 Task: In the Page Animals.pptxinsert a new slide 'blank', insert the shape ' summing junction'with color orange, insert the text boxwith the name  summing junctionApply the font style courier newand save the file as pdf  summing junction
Action: Mouse moved to (26, 79)
Screenshot: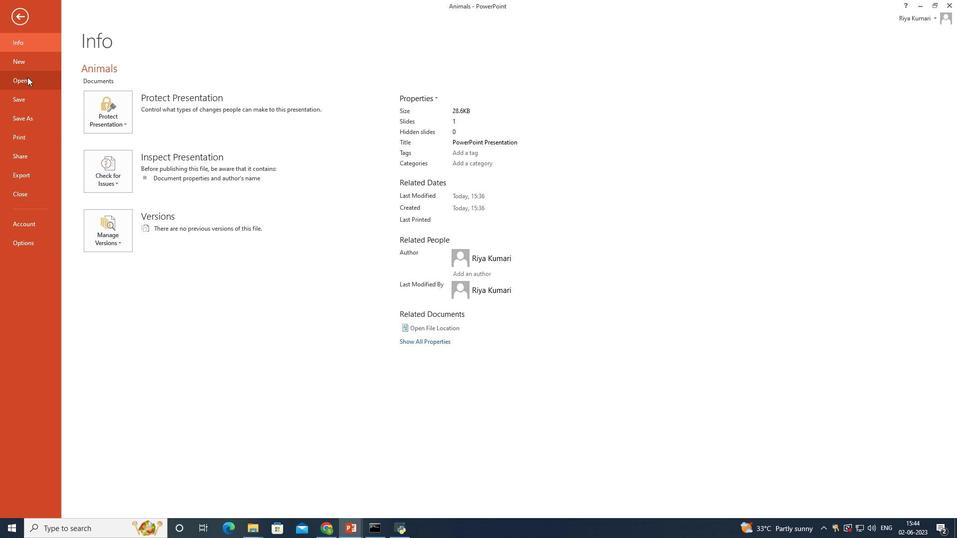 
Action: Mouse pressed left at (26, 79)
Screenshot: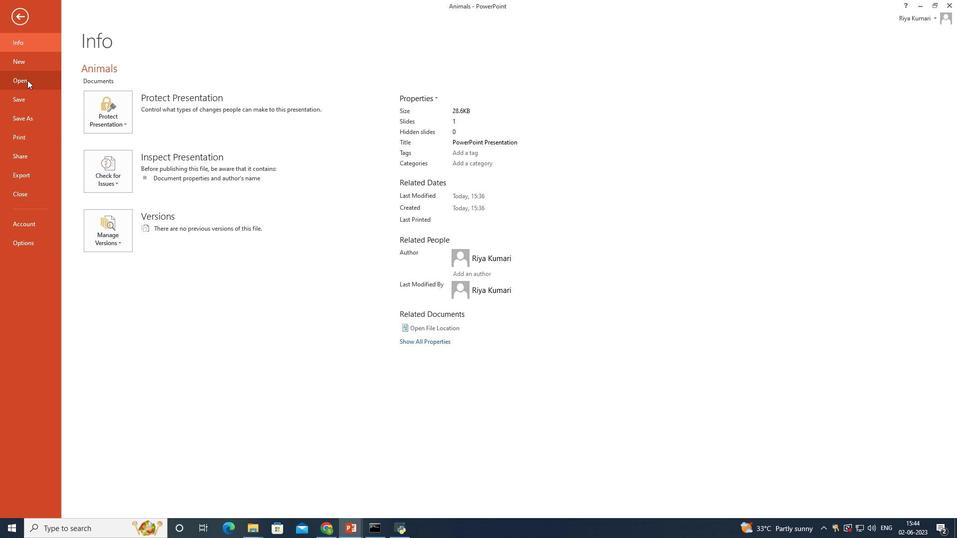 
Action: Mouse moved to (294, 99)
Screenshot: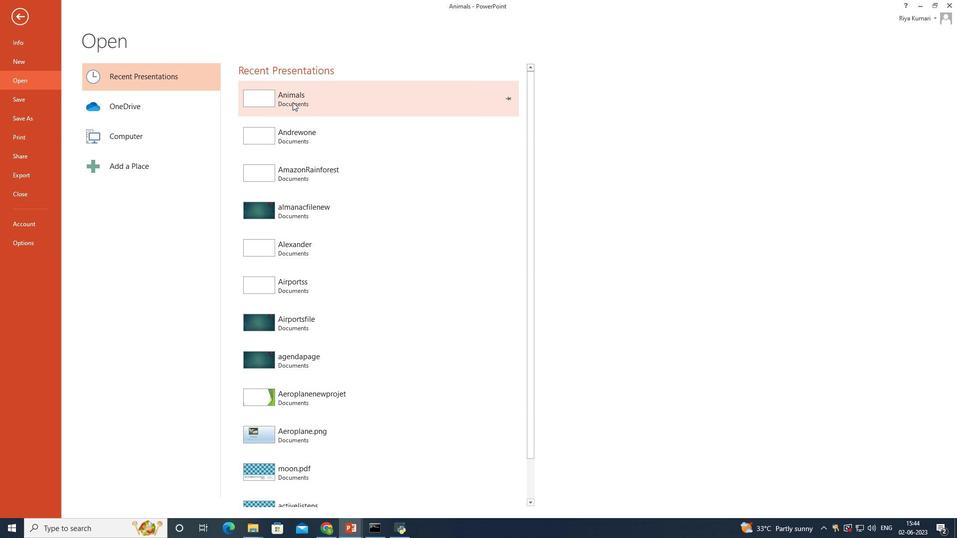 
Action: Mouse pressed left at (294, 99)
Screenshot: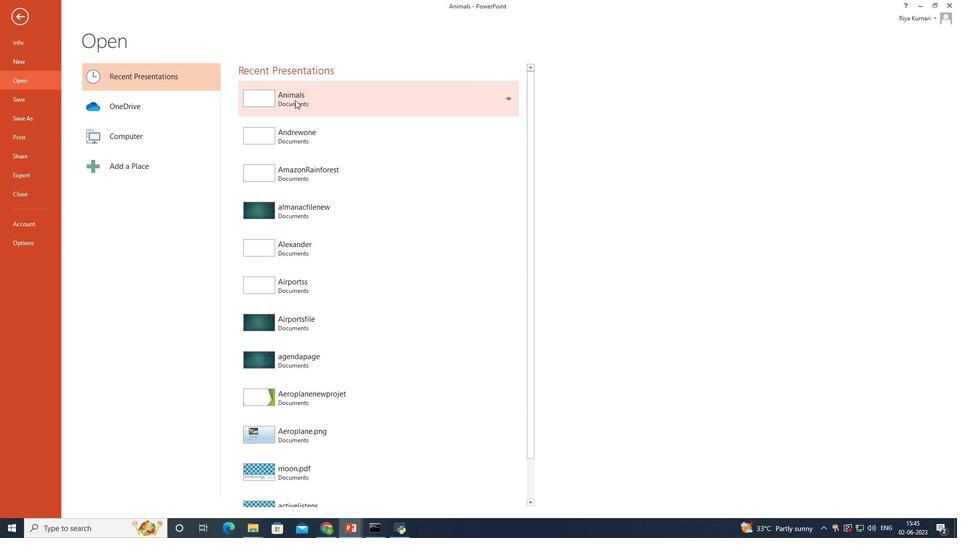 
Action: Mouse moved to (76, 21)
Screenshot: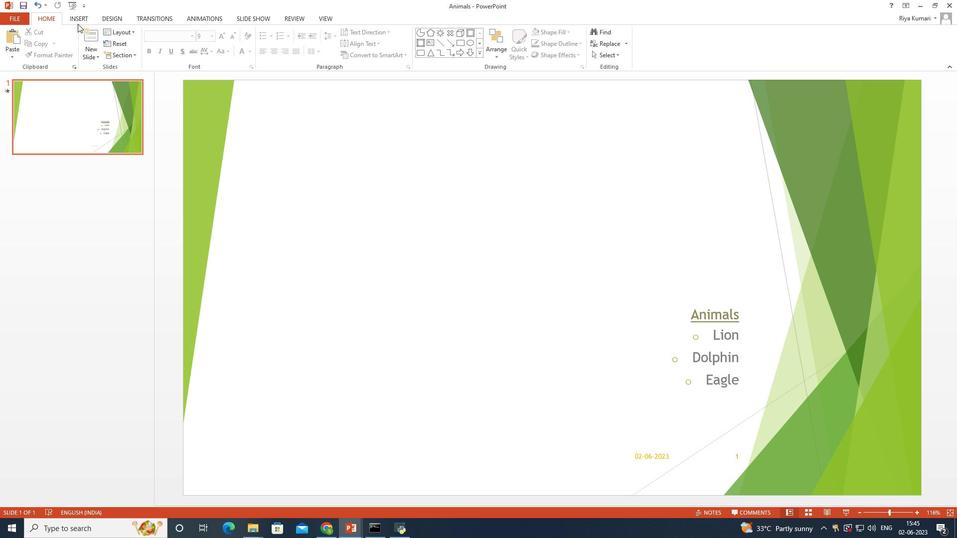 
Action: Mouse pressed left at (76, 21)
Screenshot: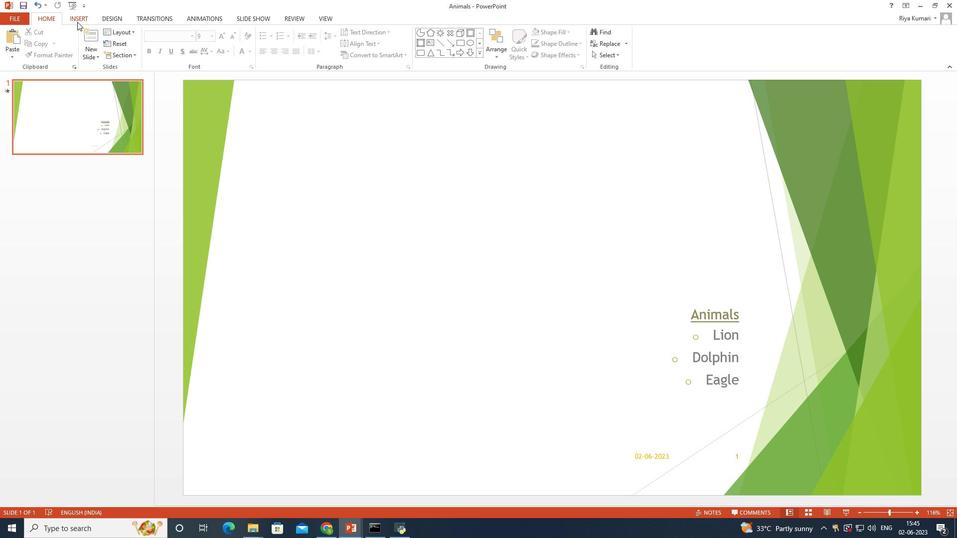 
Action: Mouse moved to (167, 53)
Screenshot: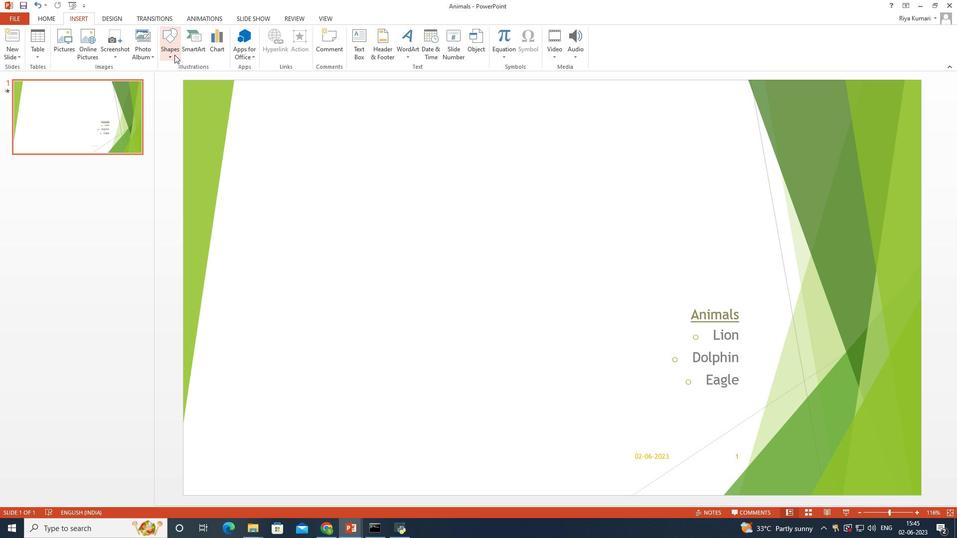 
Action: Mouse pressed left at (167, 53)
Screenshot: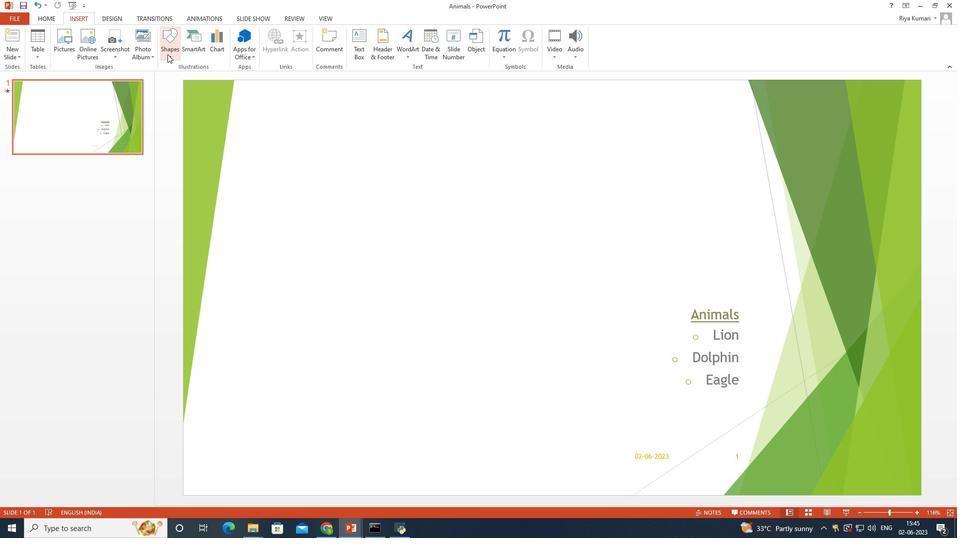 
Action: Mouse moved to (200, 275)
Screenshot: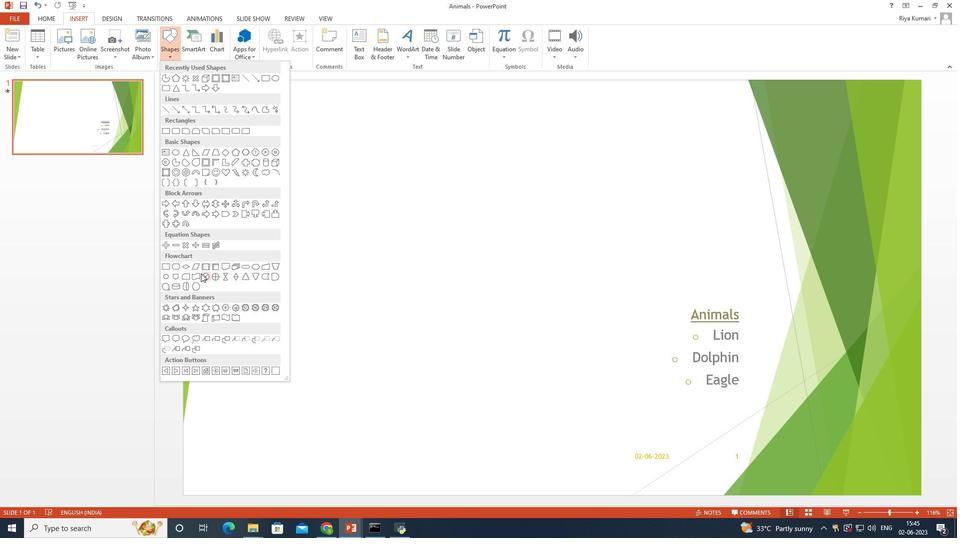 
Action: Mouse pressed left at (200, 275)
Screenshot: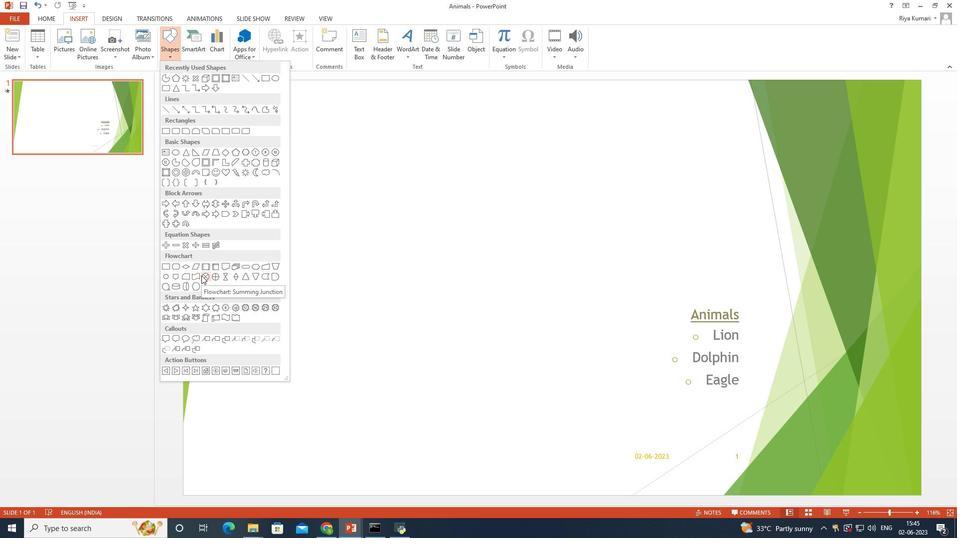 
Action: Mouse moved to (280, 152)
Screenshot: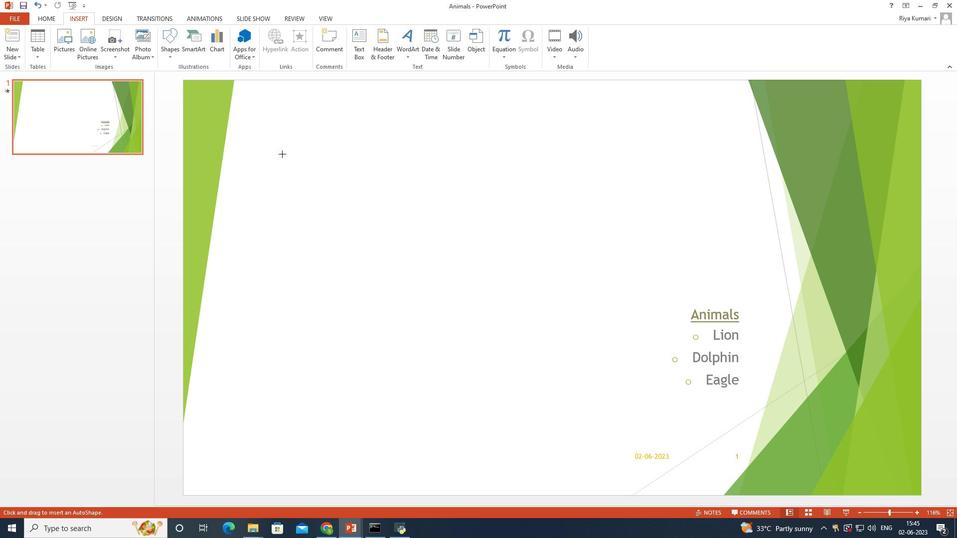 
Action: Mouse pressed left at (280, 152)
Screenshot: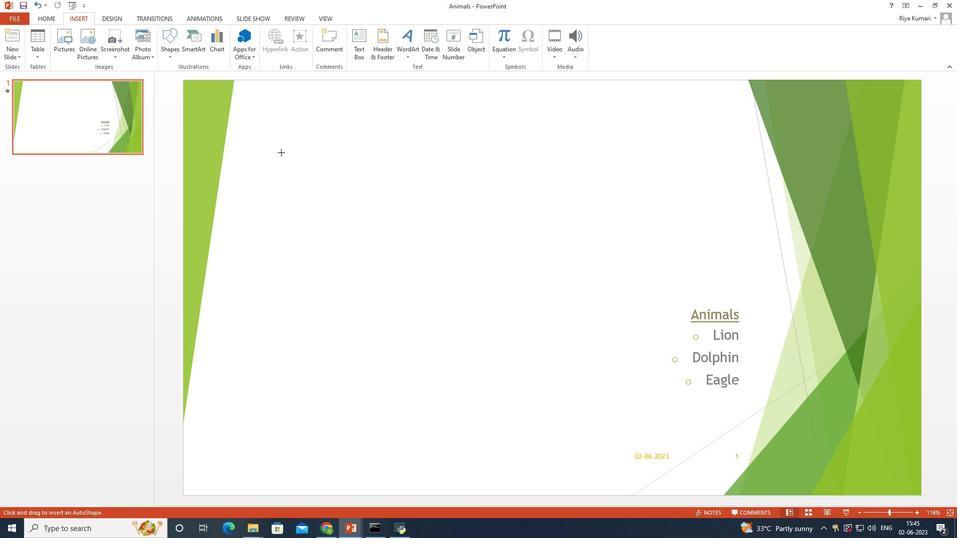 
Action: Mouse moved to (373, 30)
Screenshot: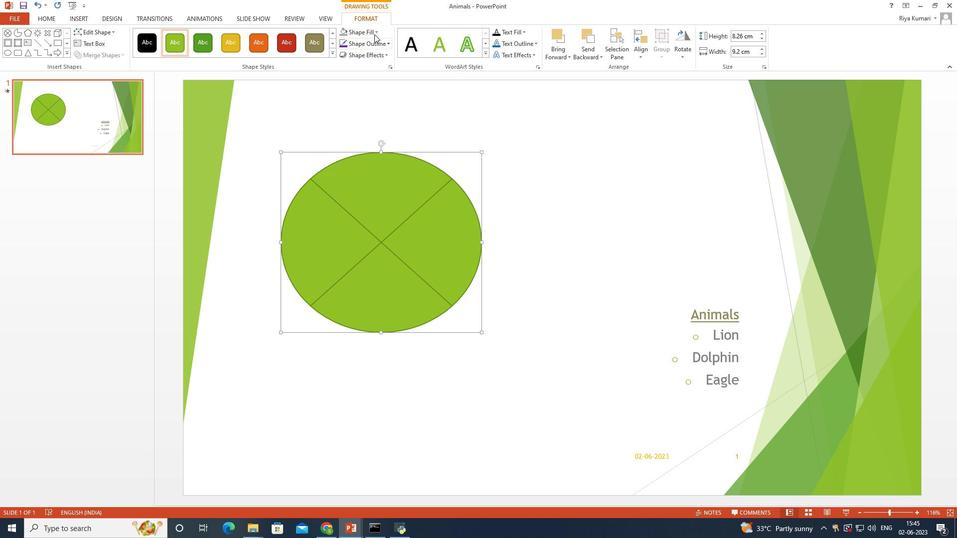 
Action: Mouse pressed left at (373, 30)
Screenshot: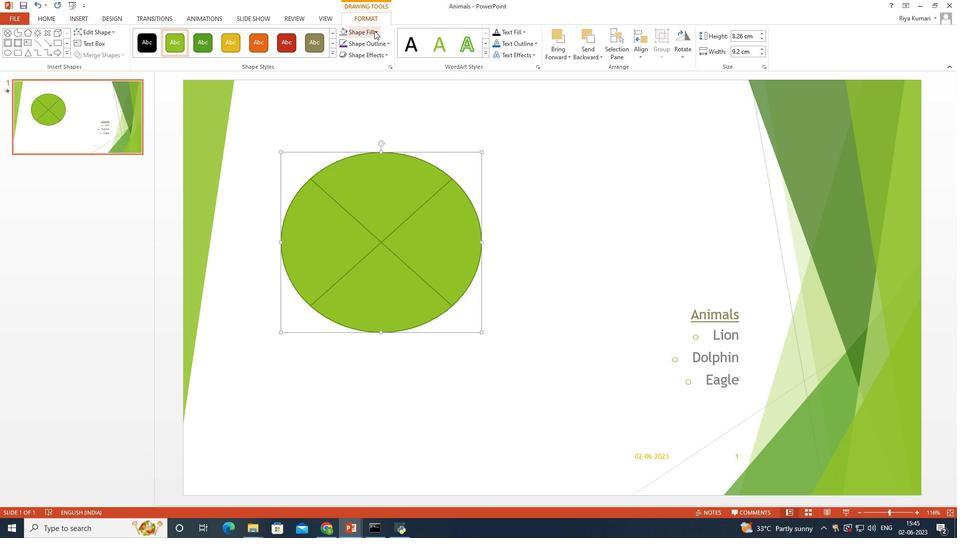 
Action: Mouse moved to (401, 53)
Screenshot: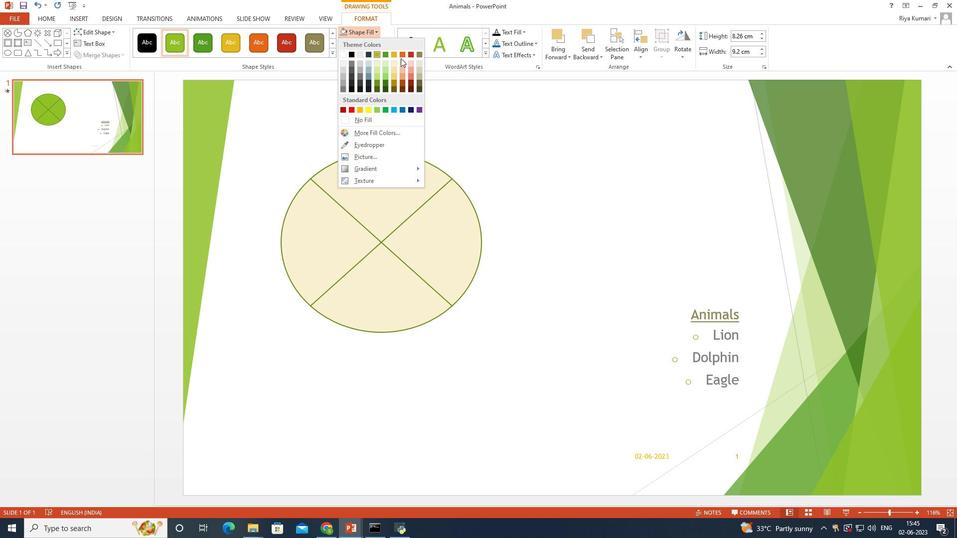 
Action: Mouse pressed left at (401, 53)
Screenshot: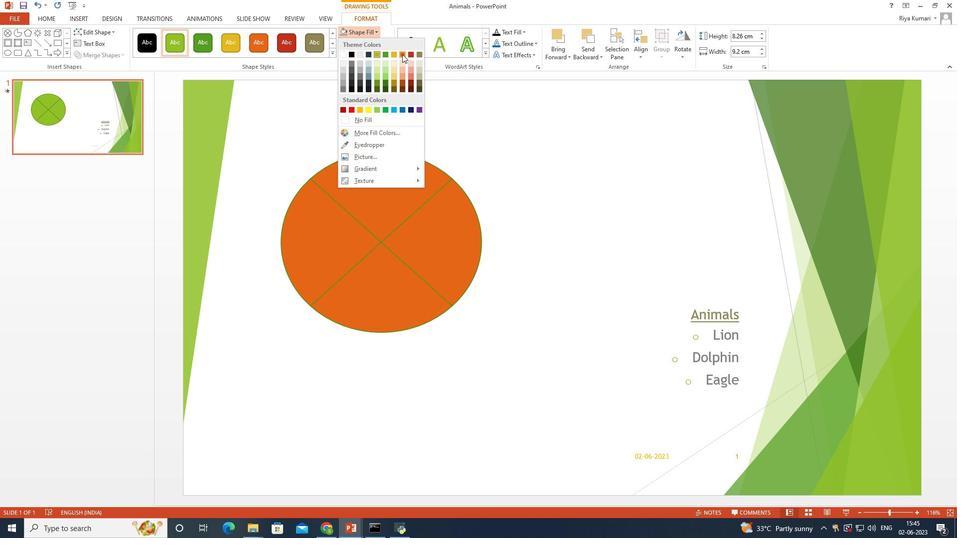 
Action: Mouse moved to (28, 43)
Screenshot: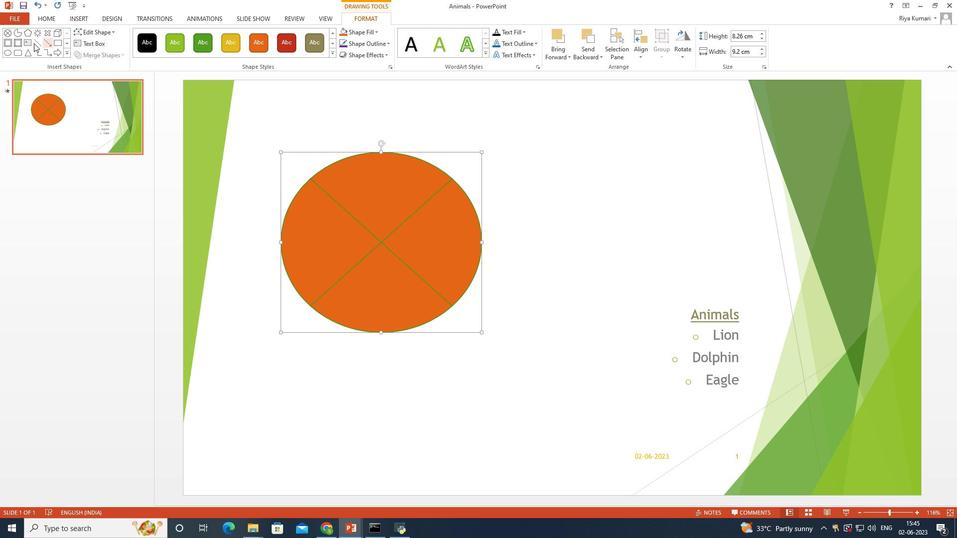 
Action: Mouse pressed left at (28, 43)
Screenshot: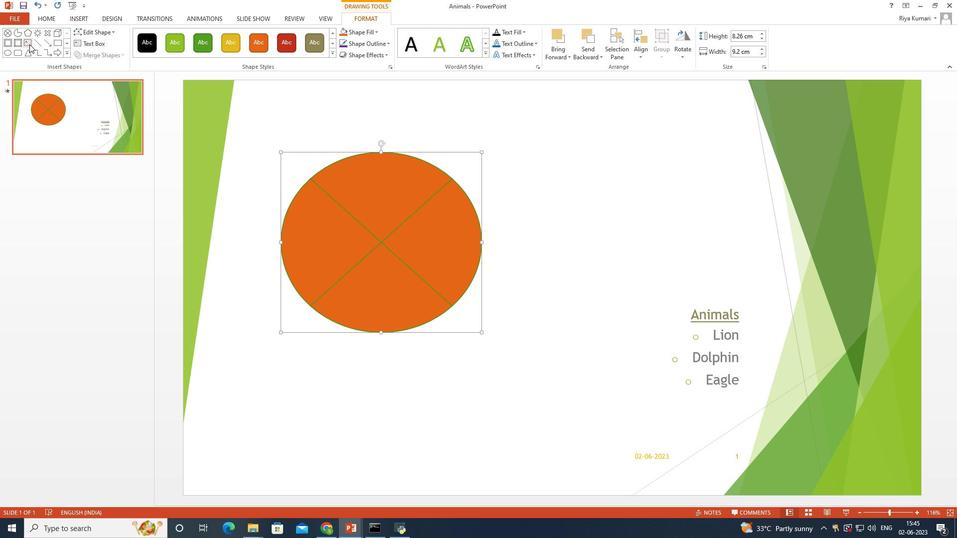 
Action: Mouse moved to (311, 353)
Screenshot: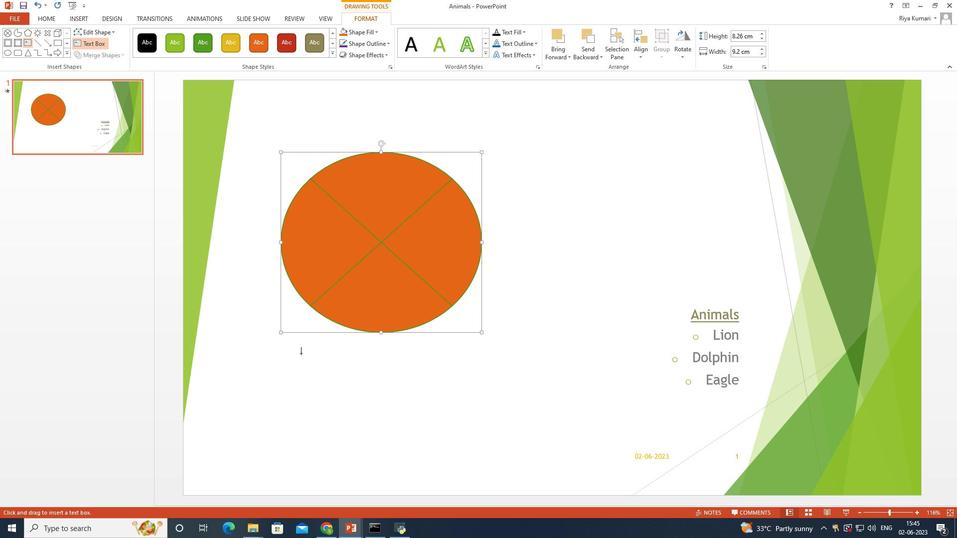 
Action: Mouse pressed left at (311, 353)
Screenshot: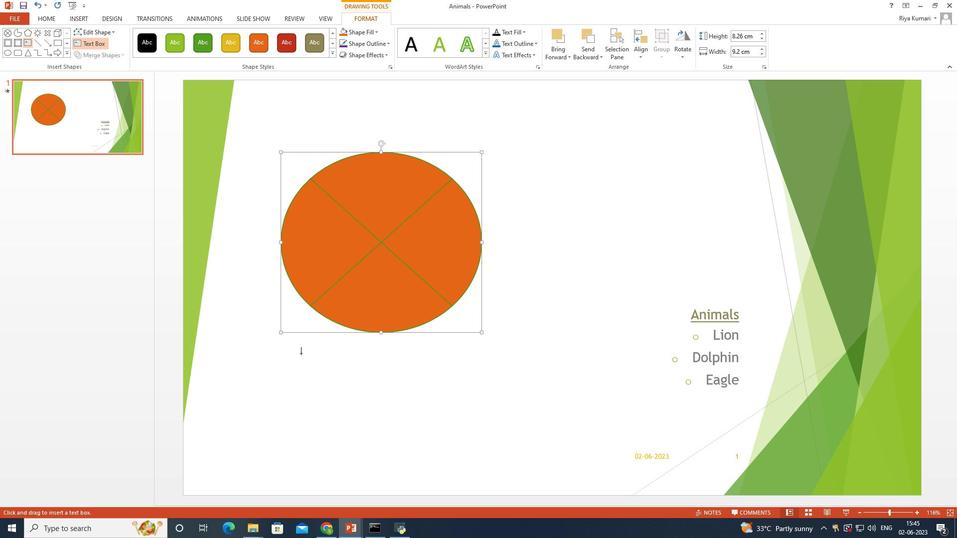 
Action: Mouse moved to (581, 399)
Screenshot: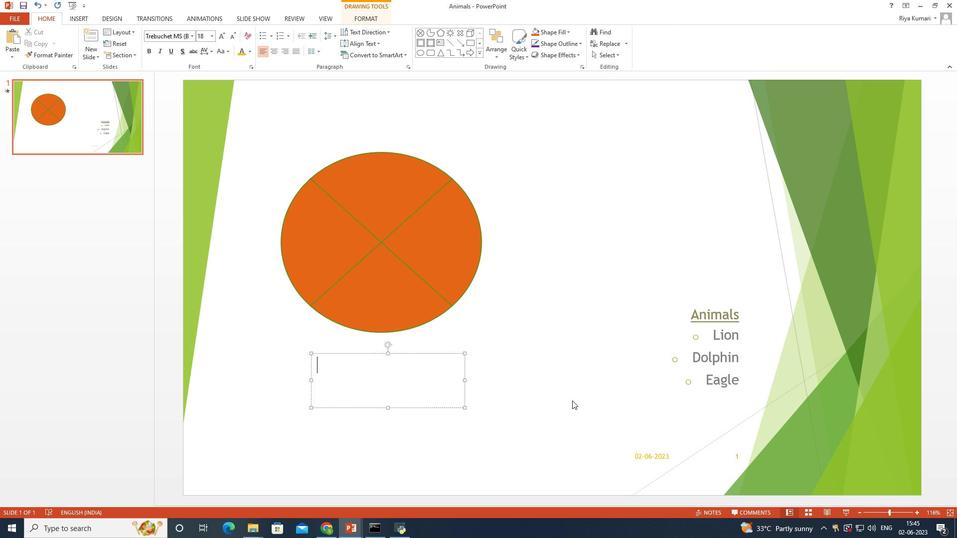
Action: Key pressed summing<Key.space>junction<Key.enter>
Screenshot: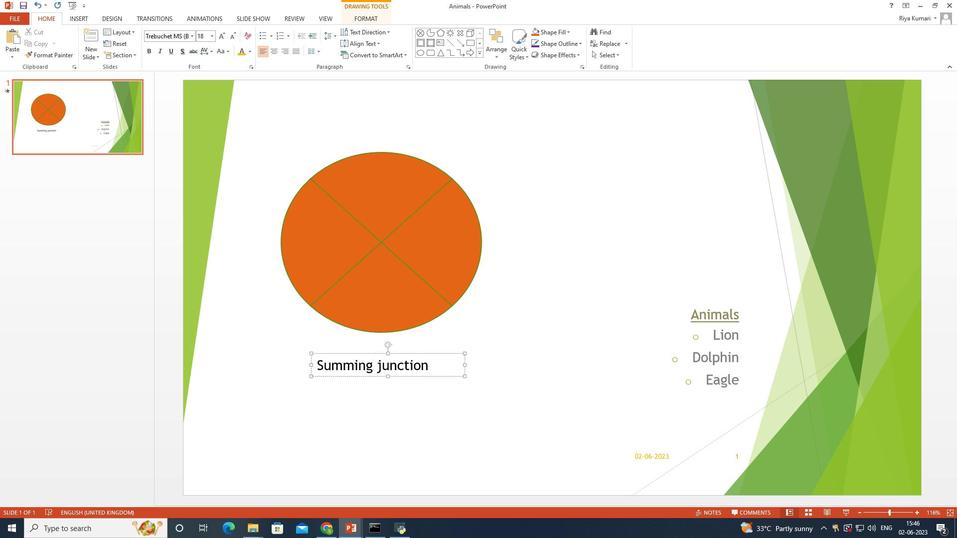 
Action: Mouse moved to (430, 359)
Screenshot: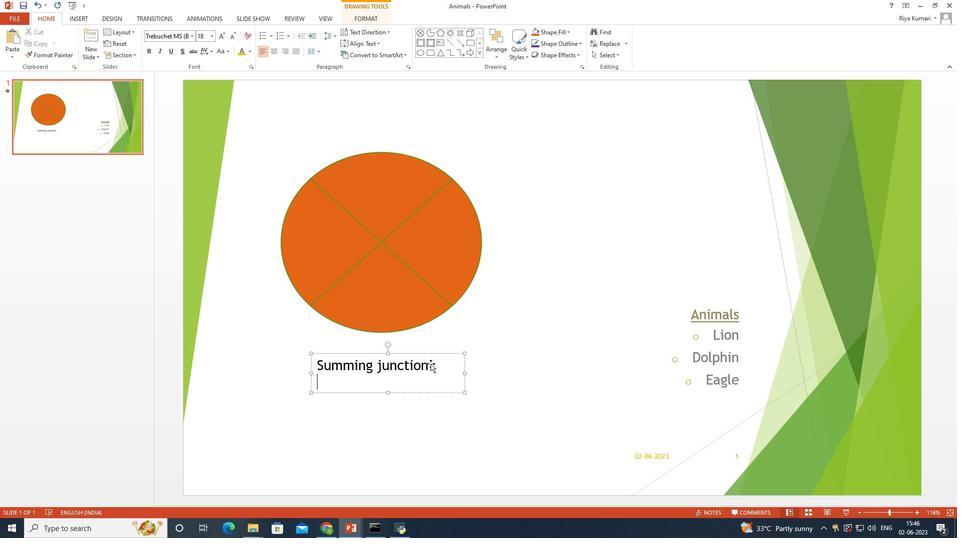 
Action: Mouse pressed left at (430, 359)
Screenshot: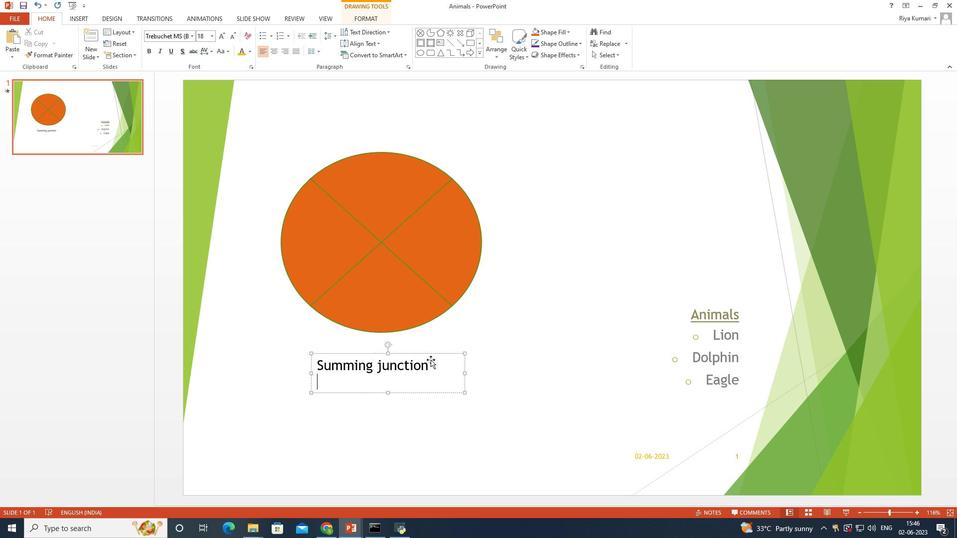 
Action: Mouse moved to (426, 365)
Screenshot: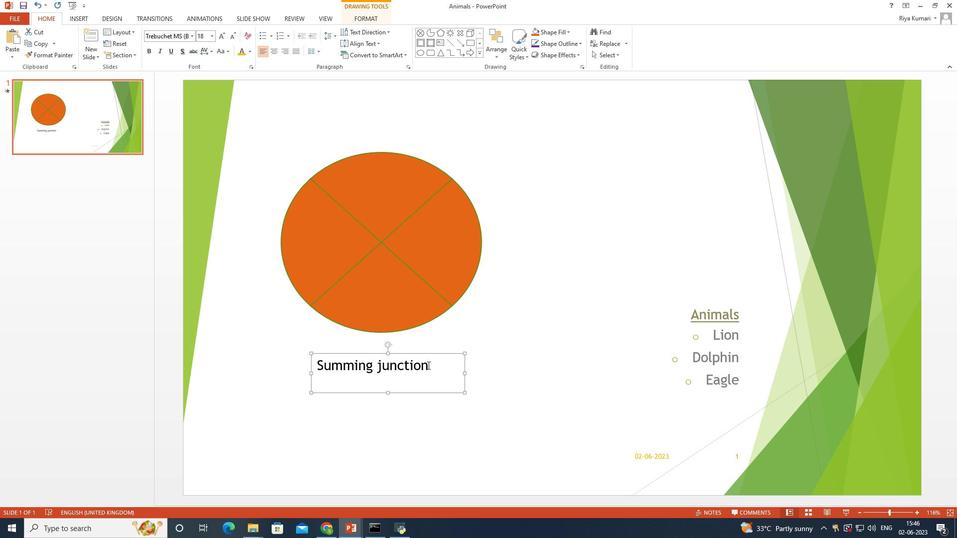 
Action: Mouse pressed left at (426, 365)
Screenshot: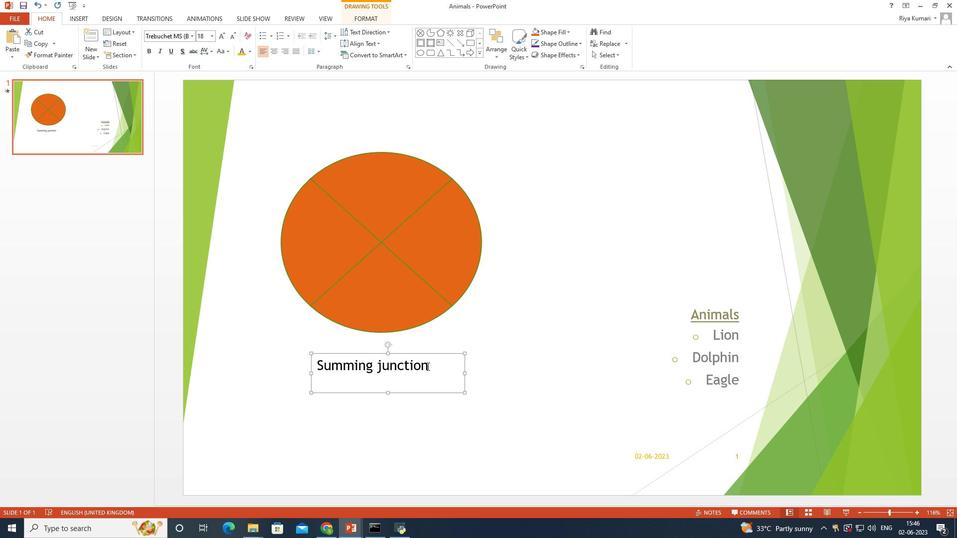 
Action: Mouse moved to (356, 335)
Screenshot: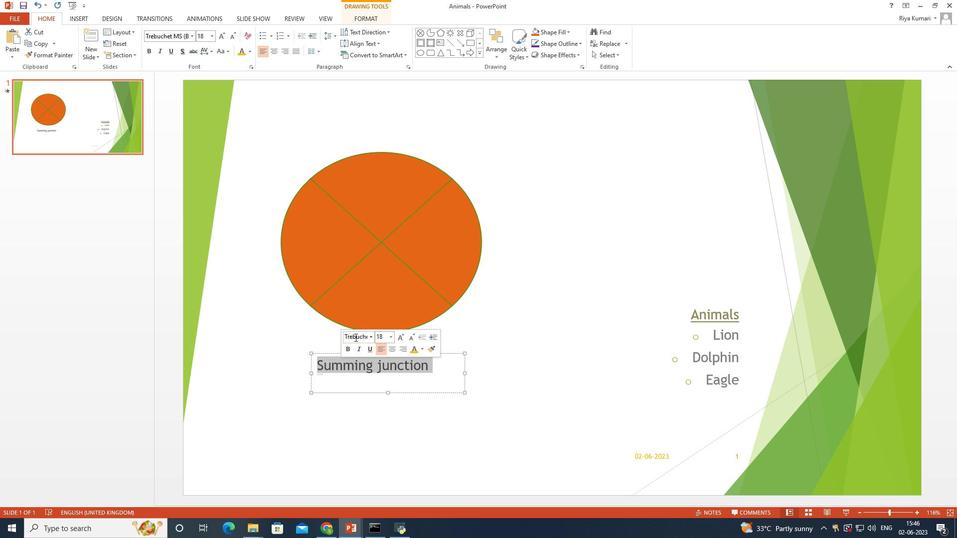 
Action: Mouse pressed left at (356, 335)
Screenshot: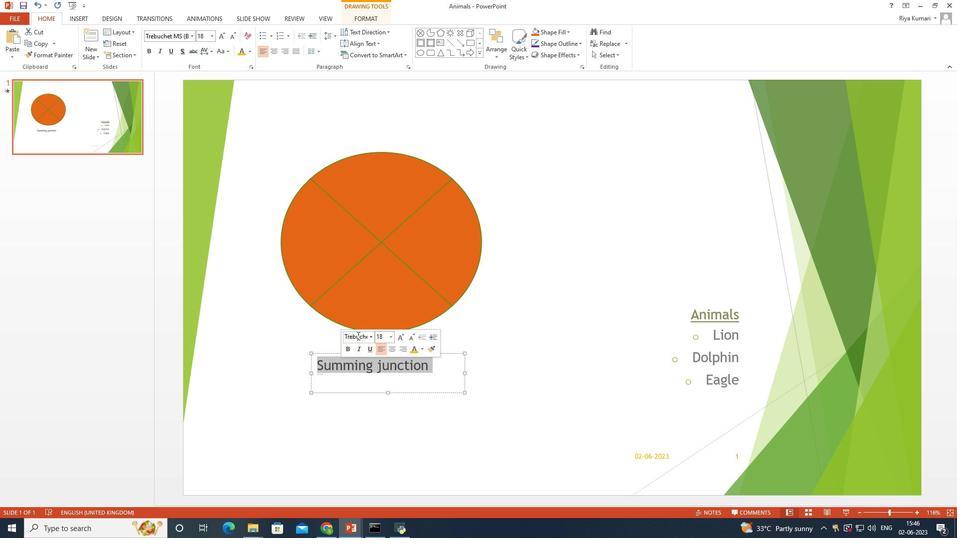 
Action: Mouse moved to (361, 335)
Screenshot: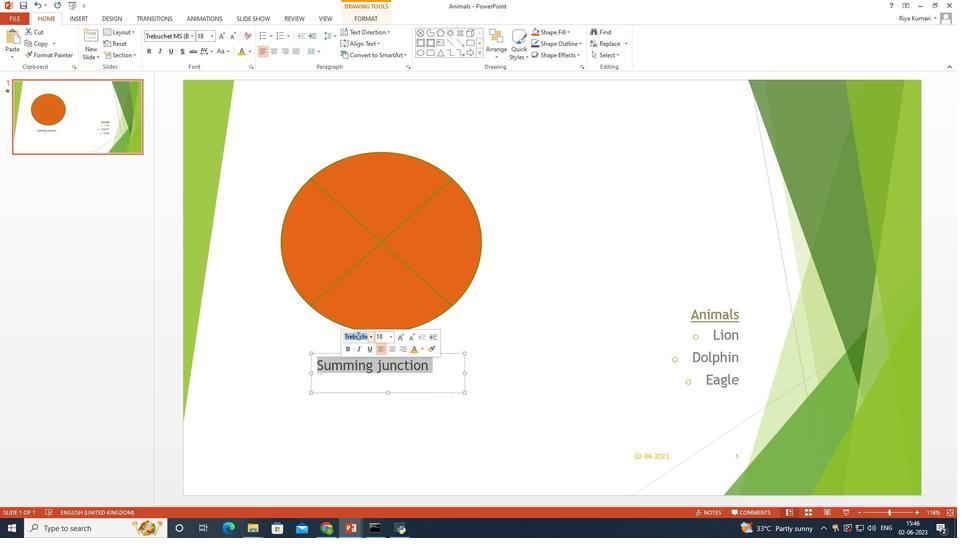 
Action: Key pressed c
Screenshot: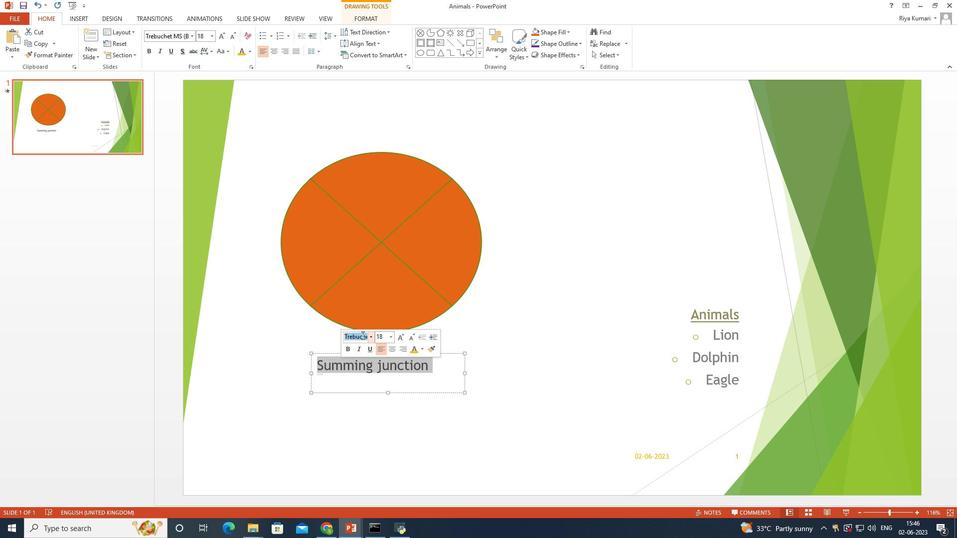 
Action: Mouse moved to (361, 335)
Screenshot: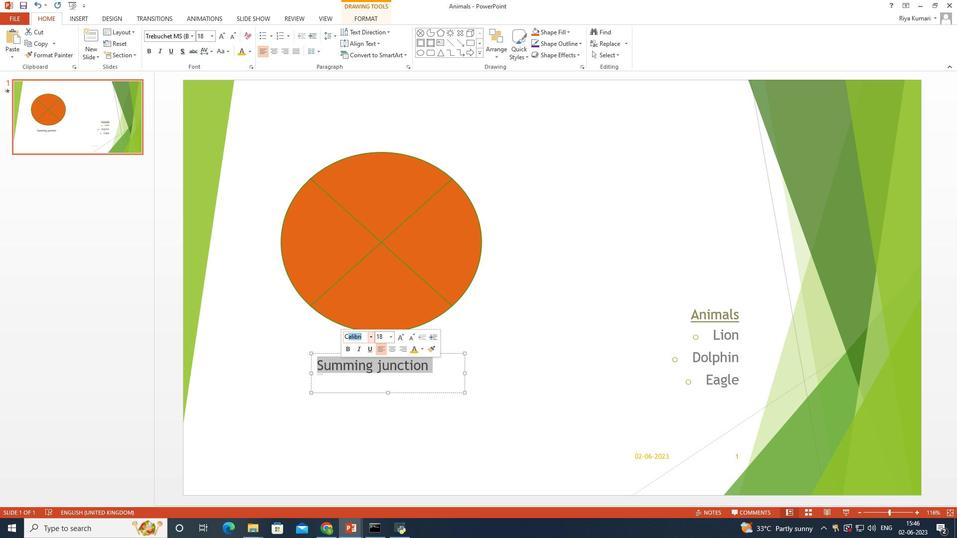
Action: Key pressed ourier
Screenshot: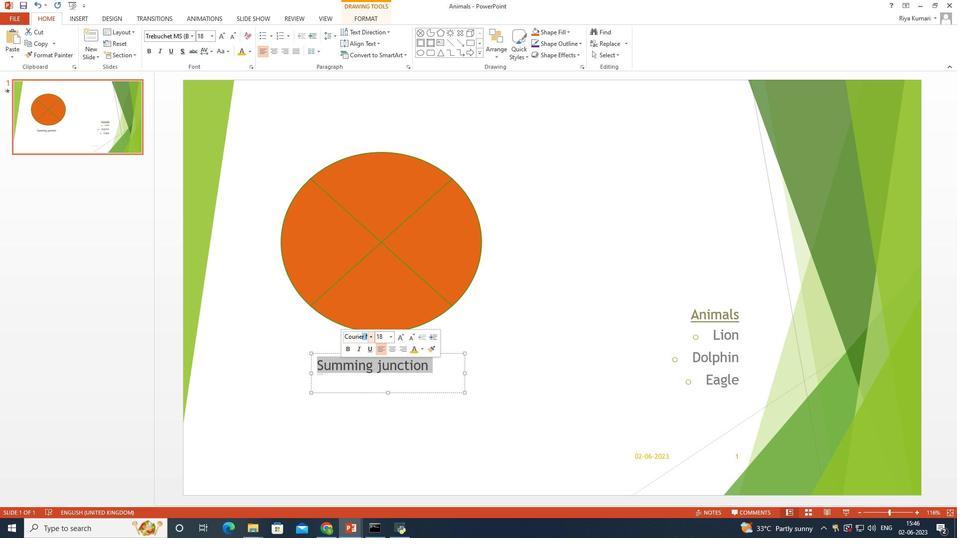 
Action: Mouse moved to (376, 333)
Screenshot: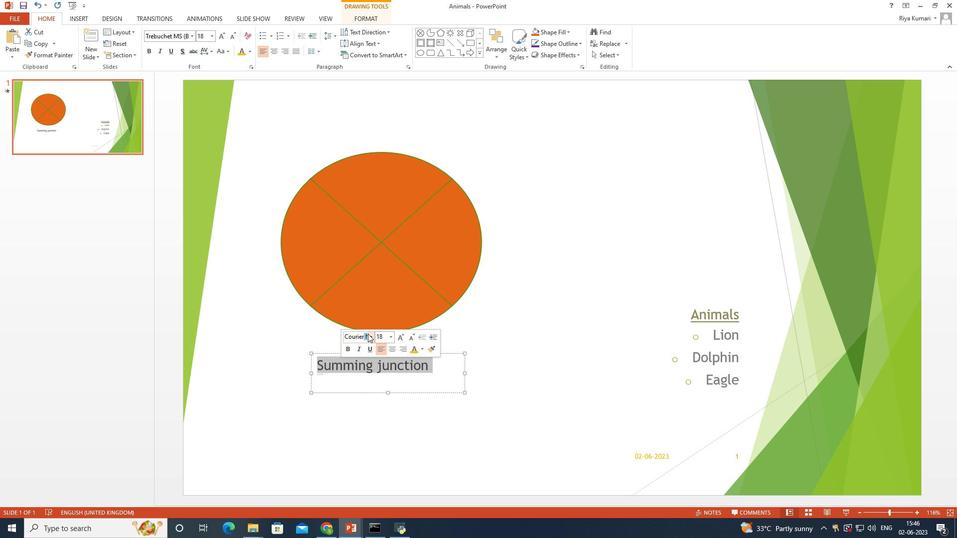 
Action: Key pressed <Key.shift_r>N
Screenshot: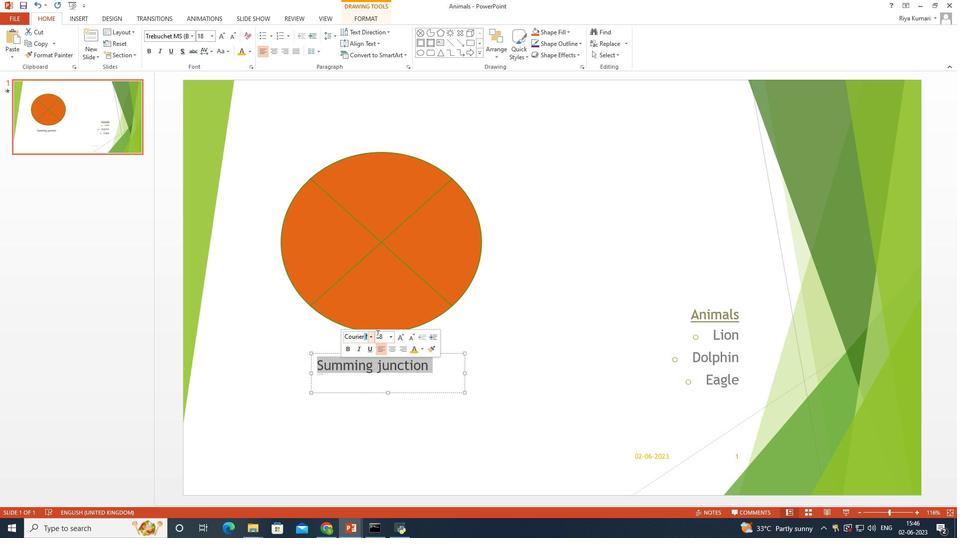 
Action: Mouse moved to (377, 333)
Screenshot: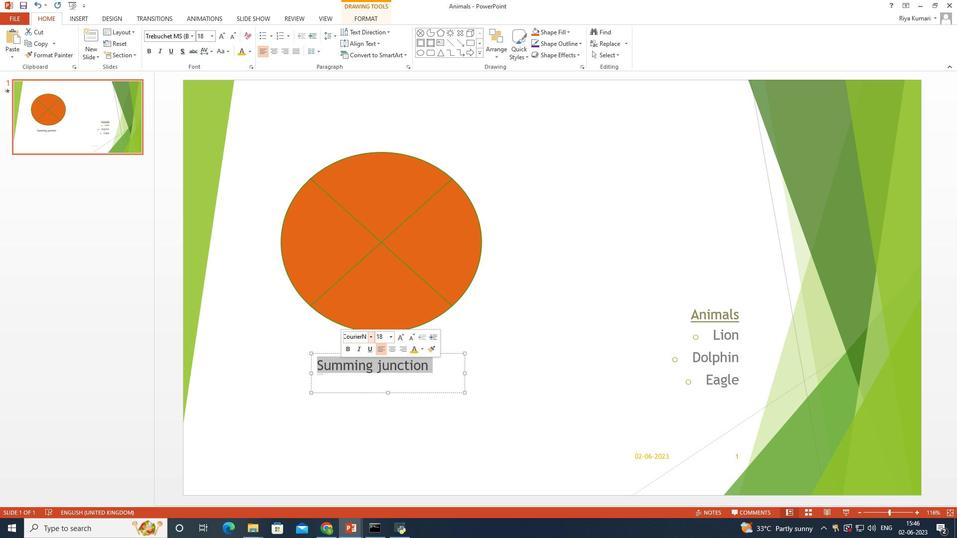 
Action: Key pressed <Key.backspace>
Screenshot: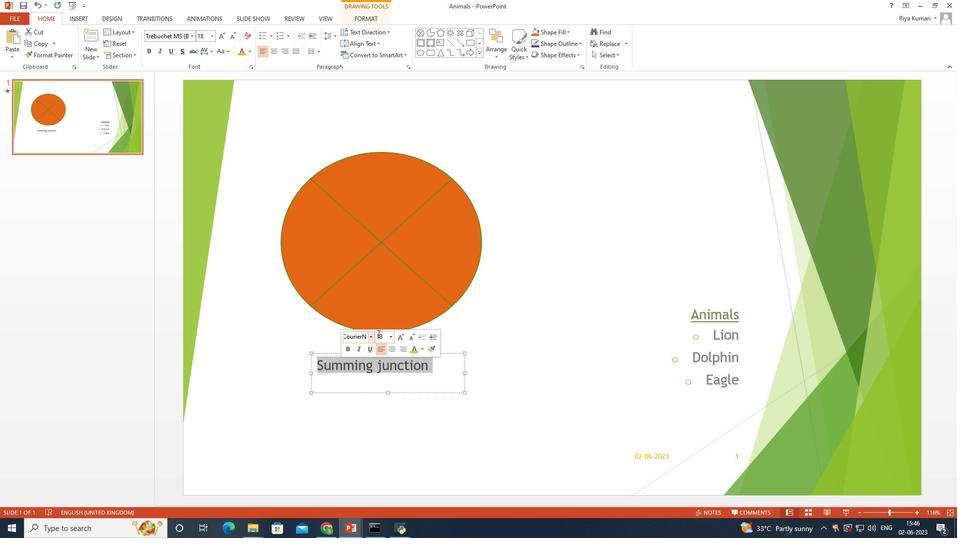
Action: Mouse moved to (377, 333)
Screenshot: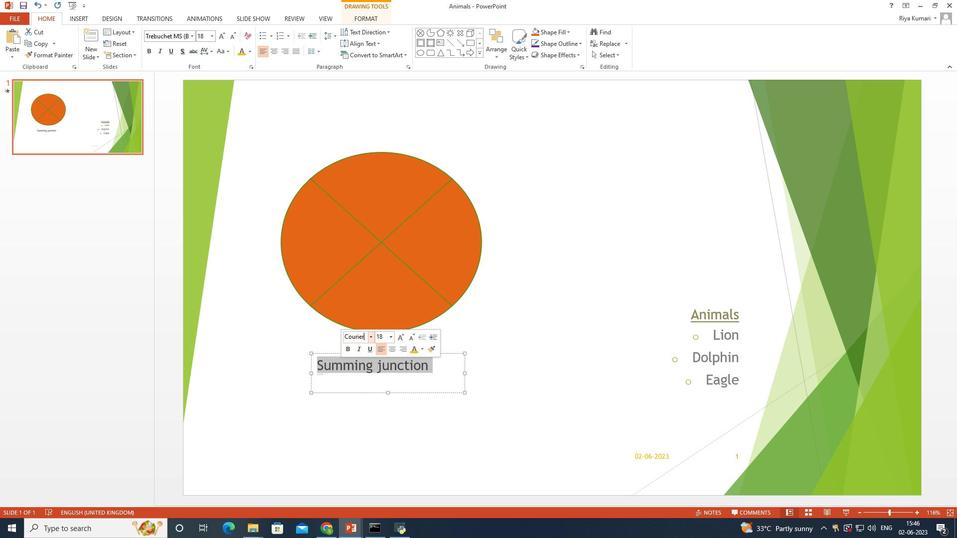 
Action: Key pressed <Key.space>
Screenshot: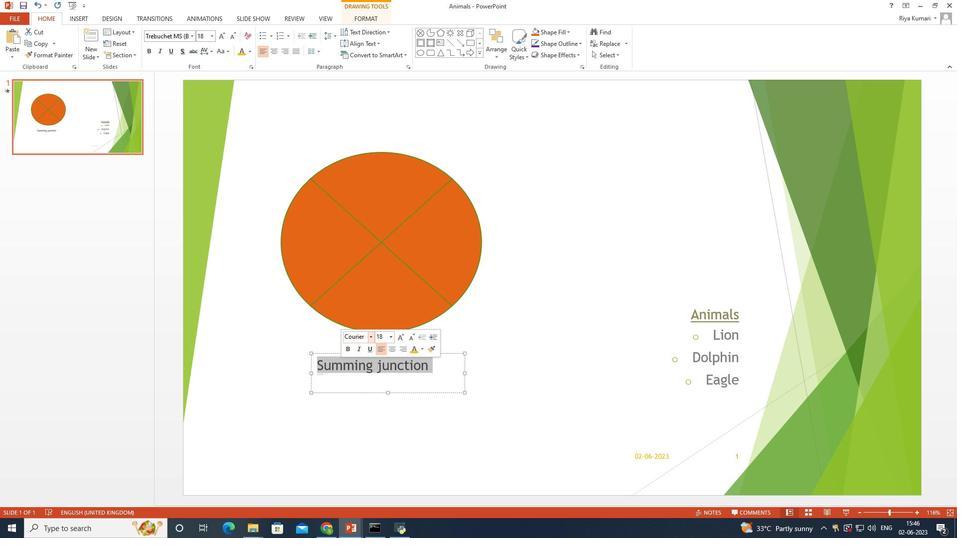 
Action: Mouse moved to (378, 333)
Screenshot: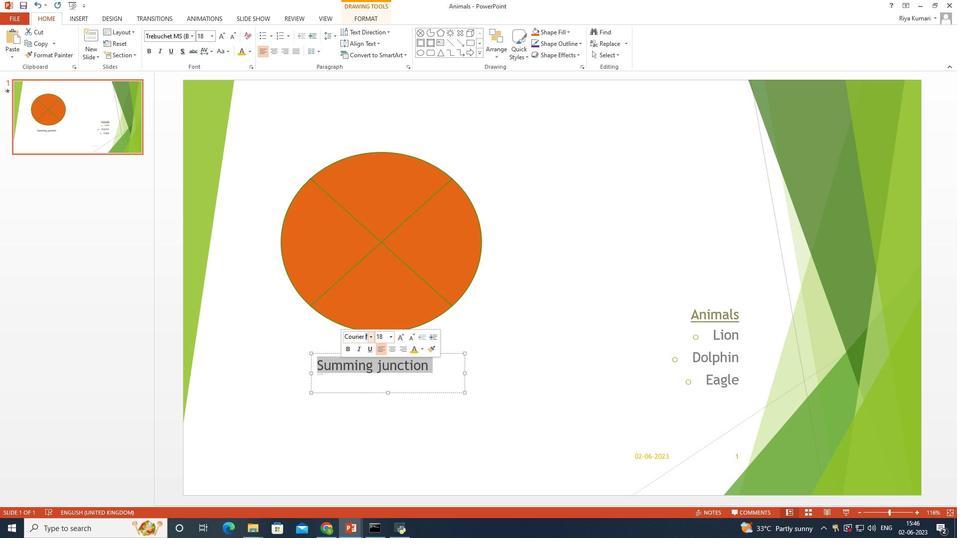 
Action: Key pressed <Key.shift_r><Key.shift_r><Key.shift_r><Key.shift_r>N
Screenshot: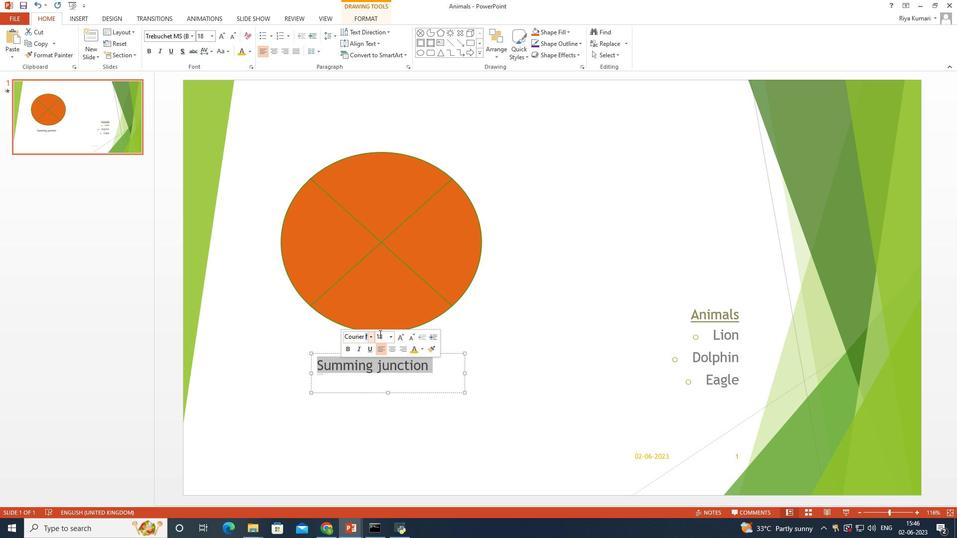 
Action: Mouse moved to (380, 333)
Screenshot: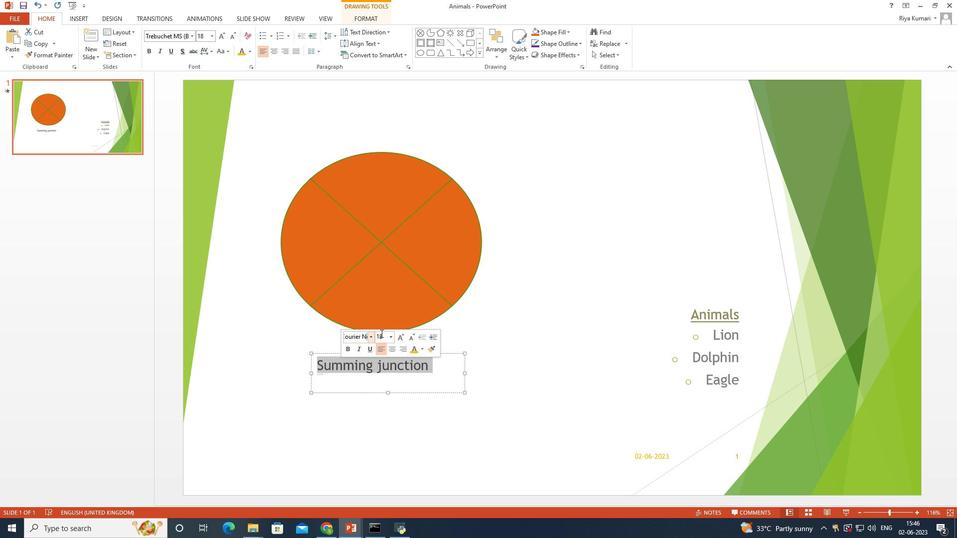 
Action: Key pressed ewand<Key.enter>
Screenshot: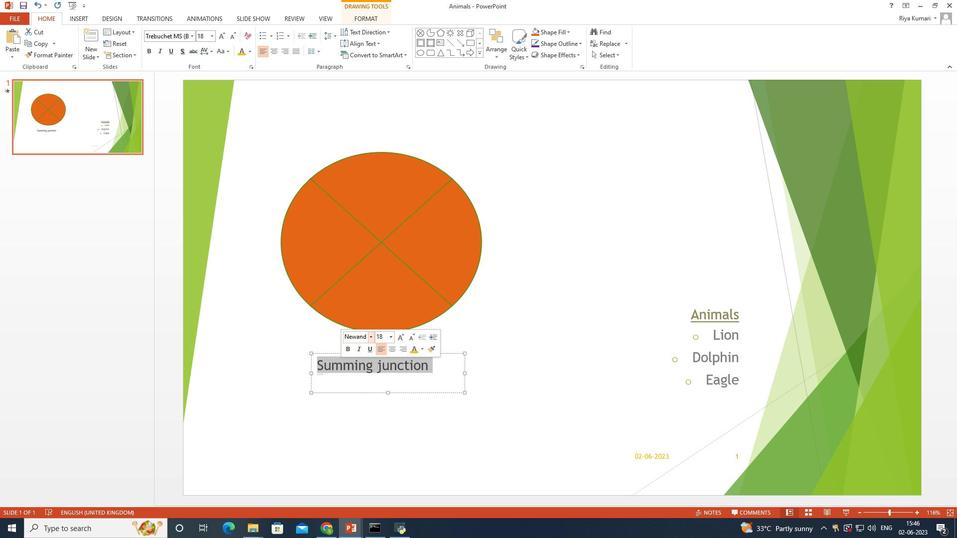 
Action: Mouse moved to (473, 285)
Screenshot: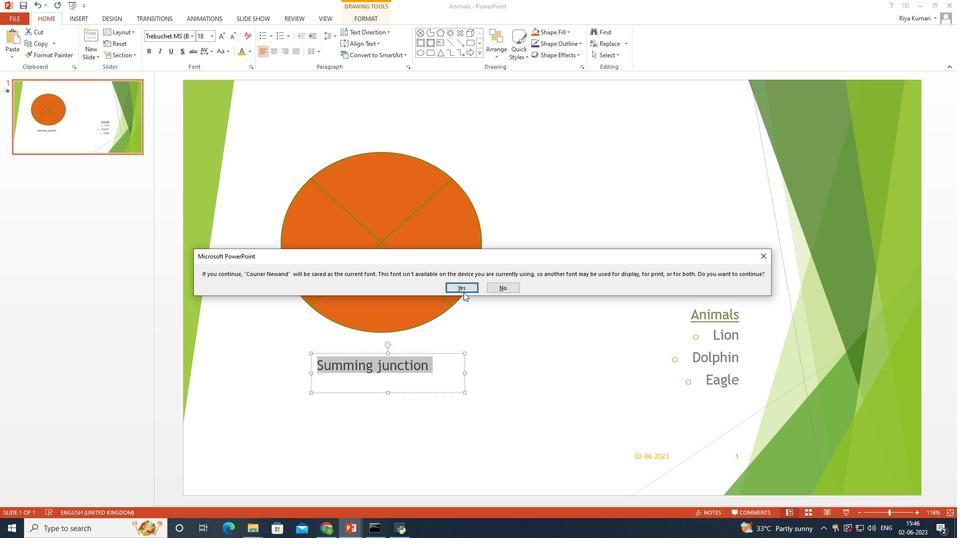 
Action: Mouse pressed left at (473, 285)
Screenshot: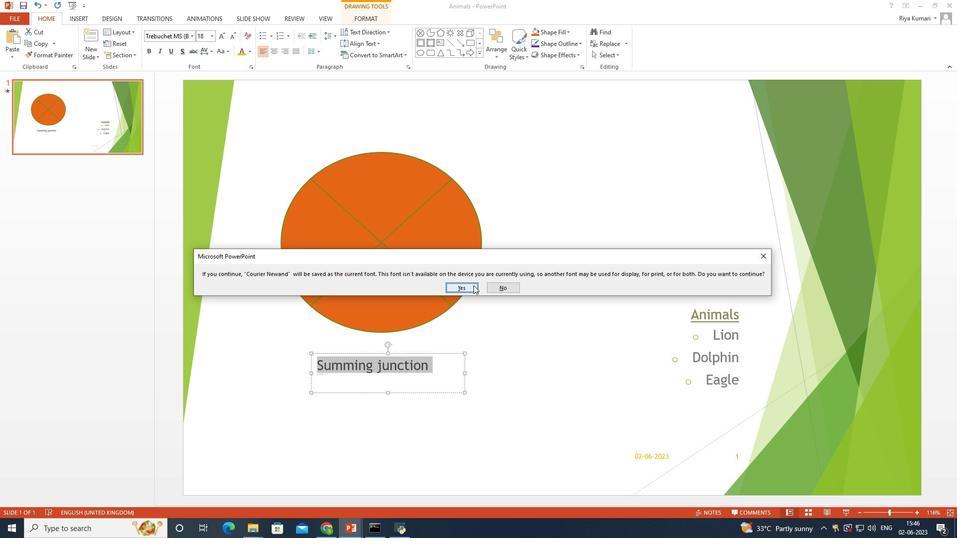 
Action: Mouse moved to (512, 348)
Screenshot: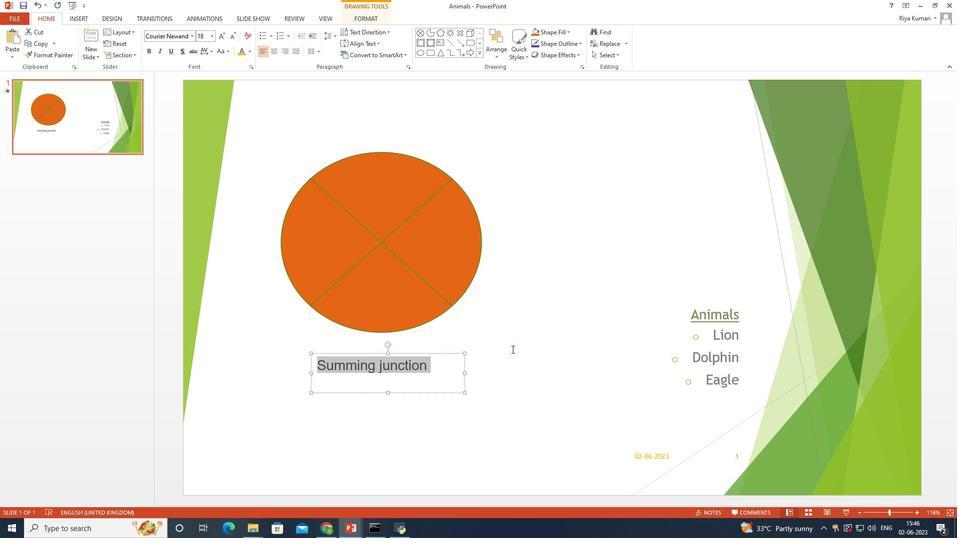 
Action: Mouse pressed left at (512, 348)
Screenshot: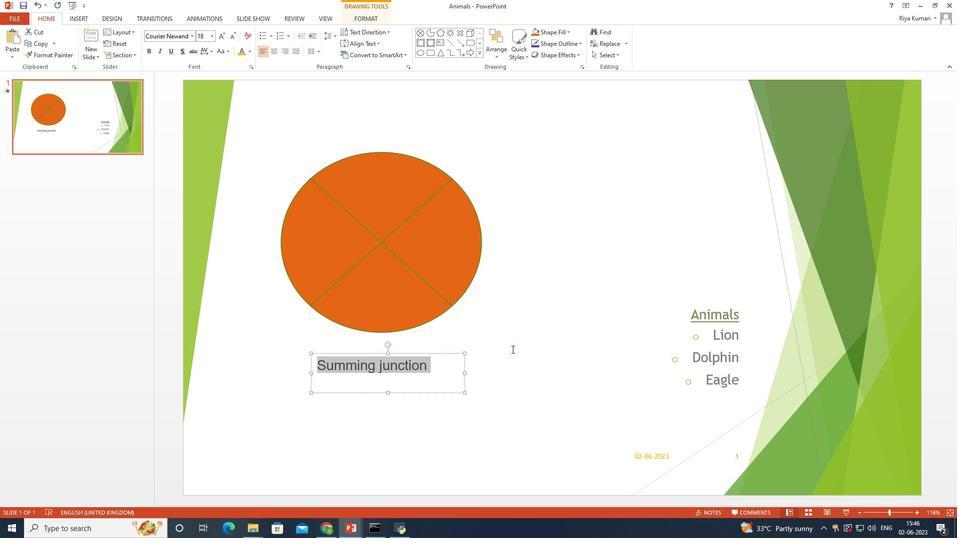 
Action: Mouse moved to (5, 17)
Screenshot: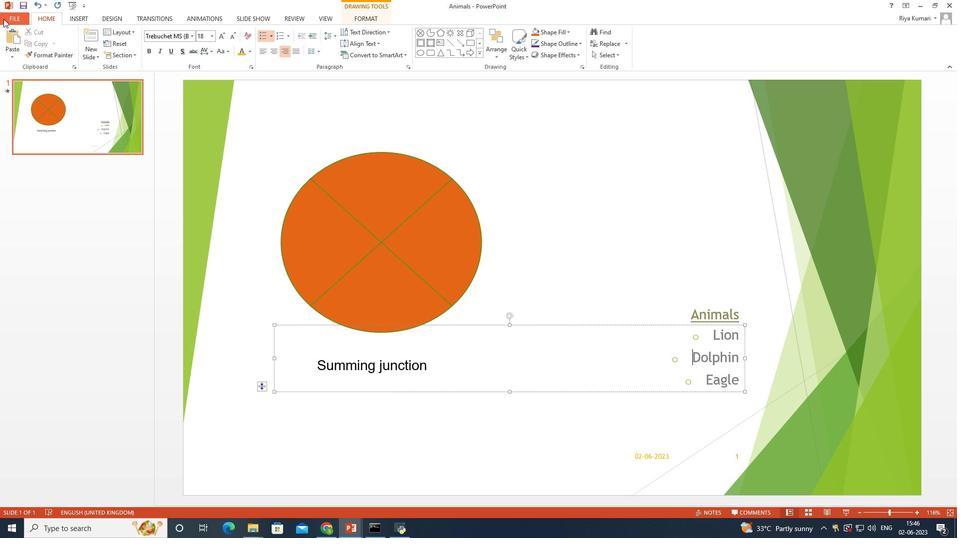 
Action: Mouse pressed left at (5, 17)
Screenshot: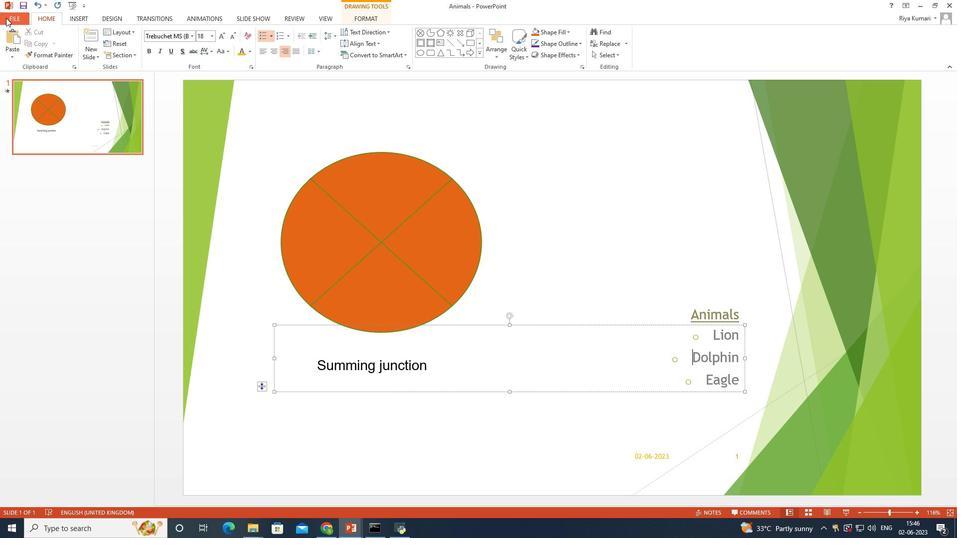 
Action: Mouse moved to (18, 119)
Screenshot: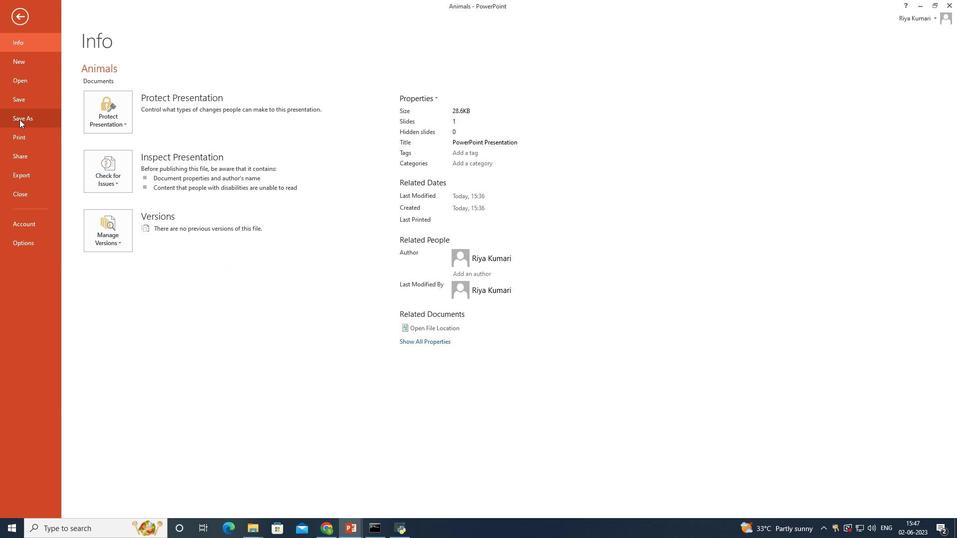 
Action: Mouse pressed left at (18, 119)
Screenshot: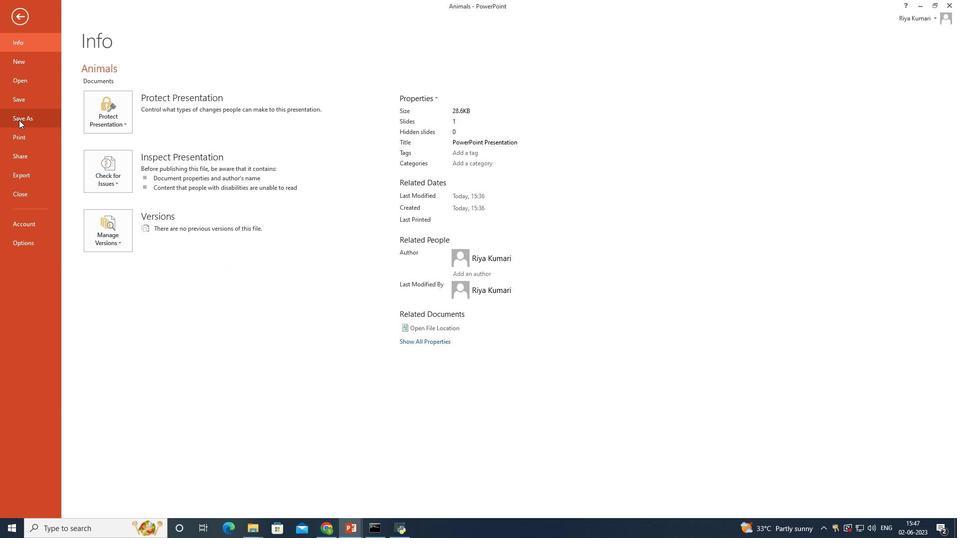 
Action: Mouse moved to (32, 99)
Screenshot: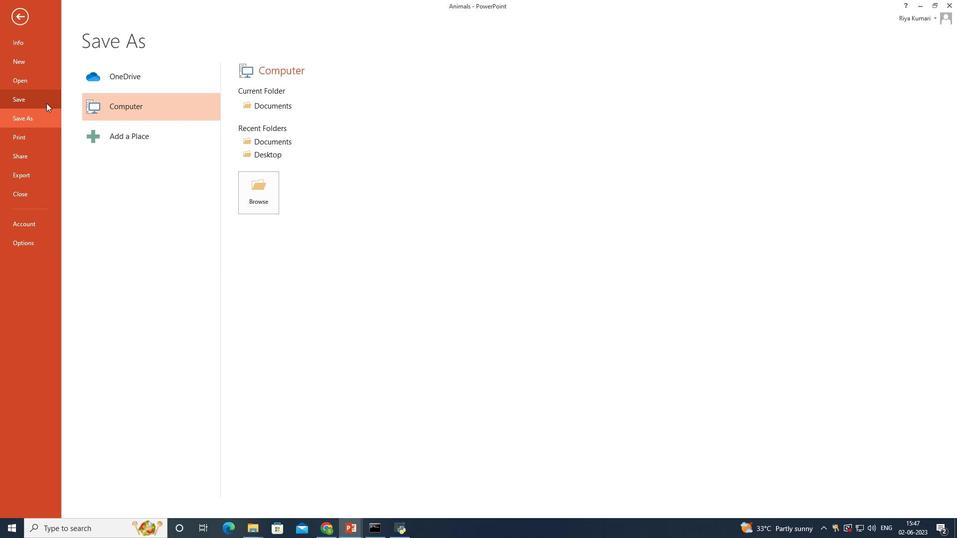 
Action: Mouse pressed left at (32, 99)
Screenshot: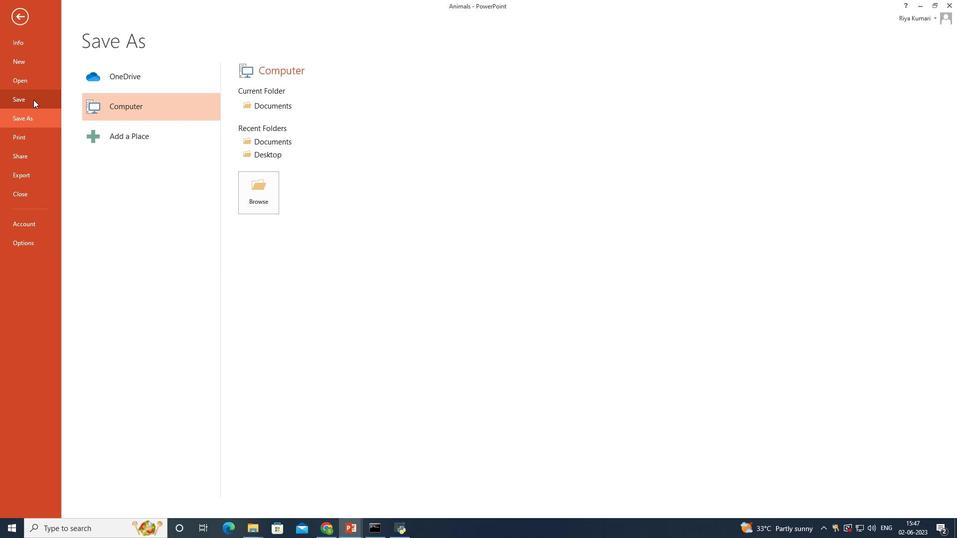 
Action: Mouse moved to (14, 20)
Screenshot: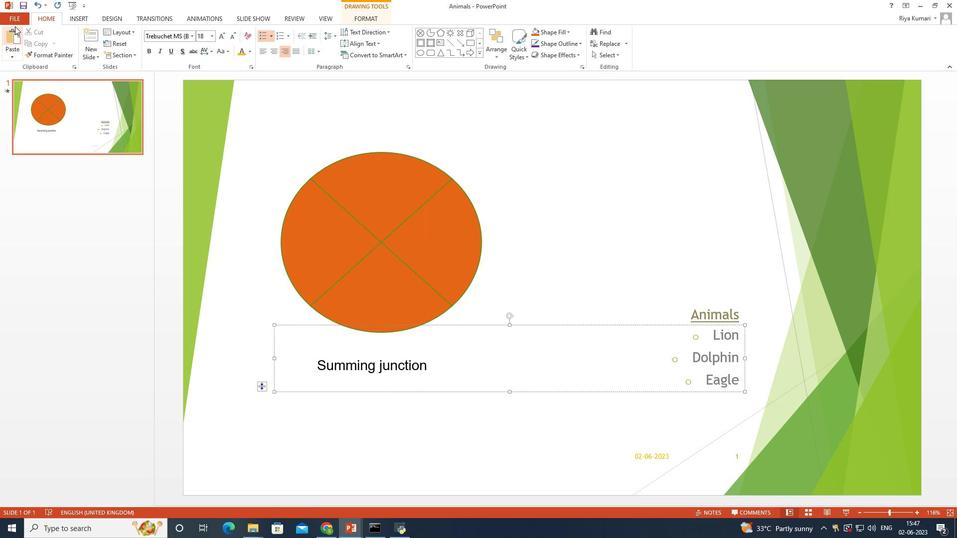 
Action: Mouse pressed left at (14, 20)
Screenshot: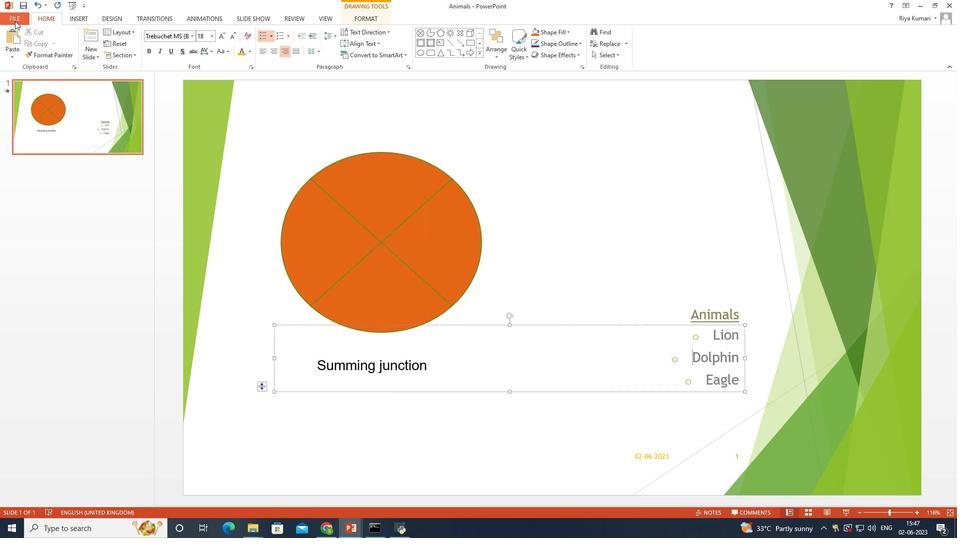 
Action: Mouse moved to (20, 113)
Screenshot: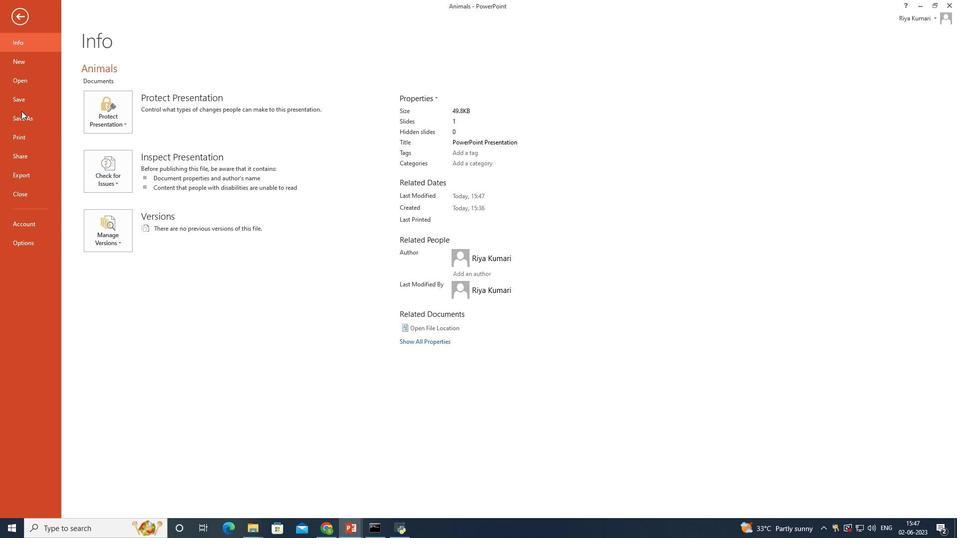 
Action: Mouse pressed left at (20, 113)
Screenshot: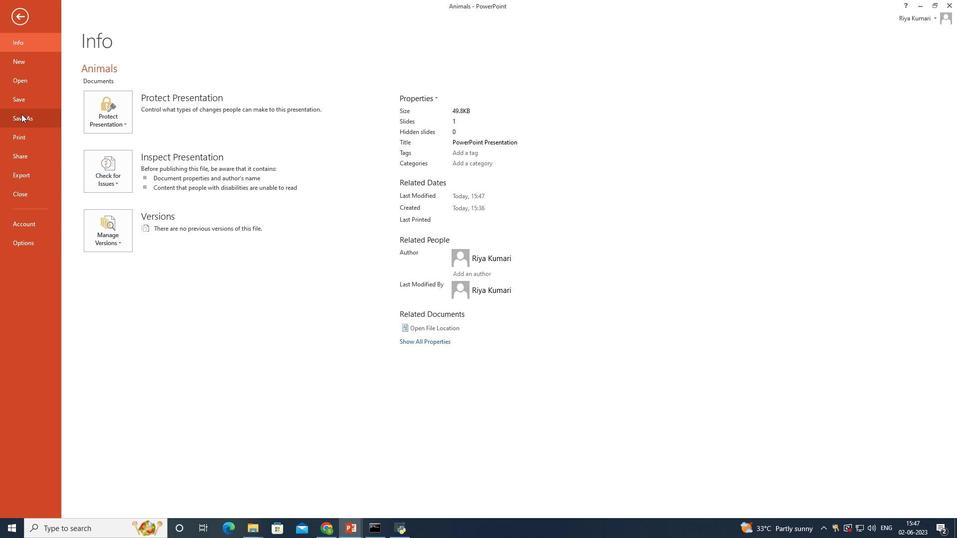 
Action: Mouse moved to (249, 100)
Screenshot: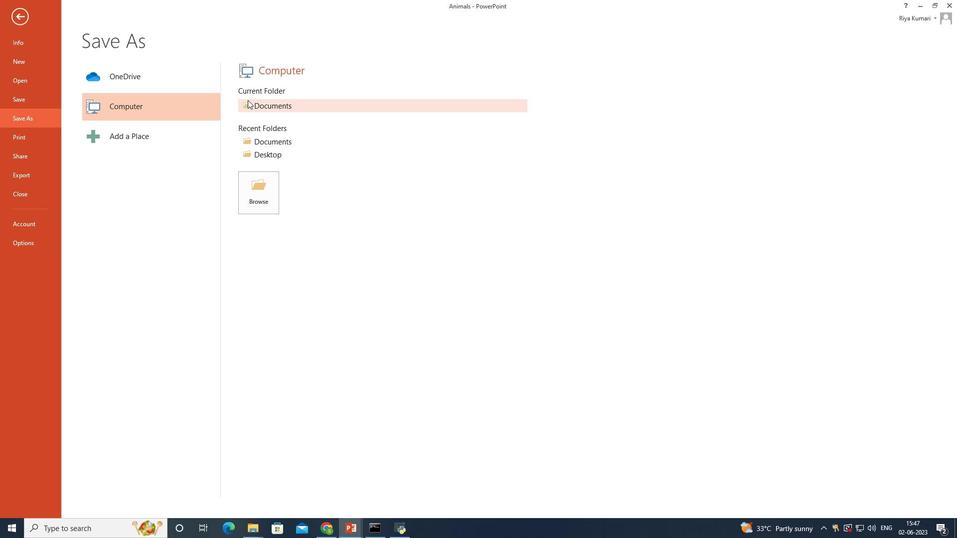 
Action: Mouse pressed left at (249, 100)
Screenshot: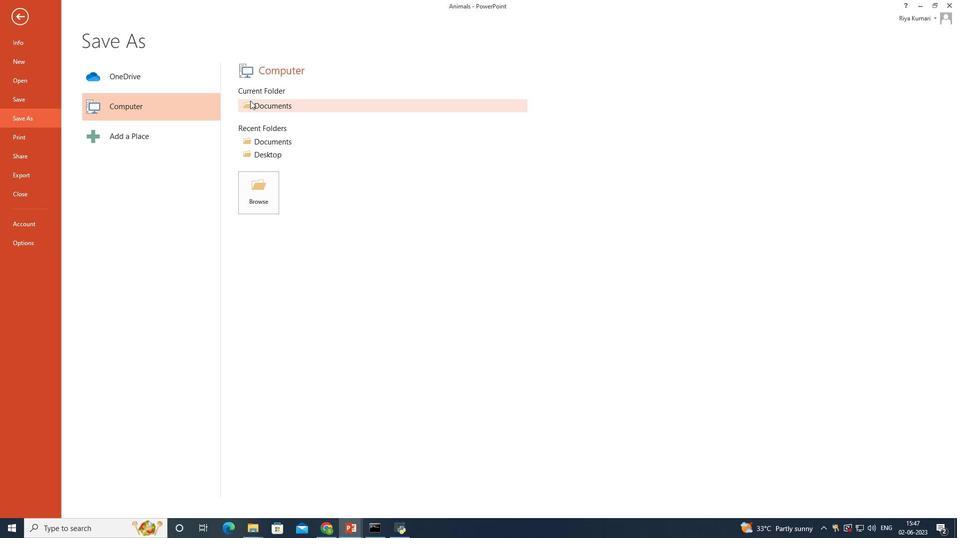 
Action: Mouse moved to (169, 210)
Screenshot: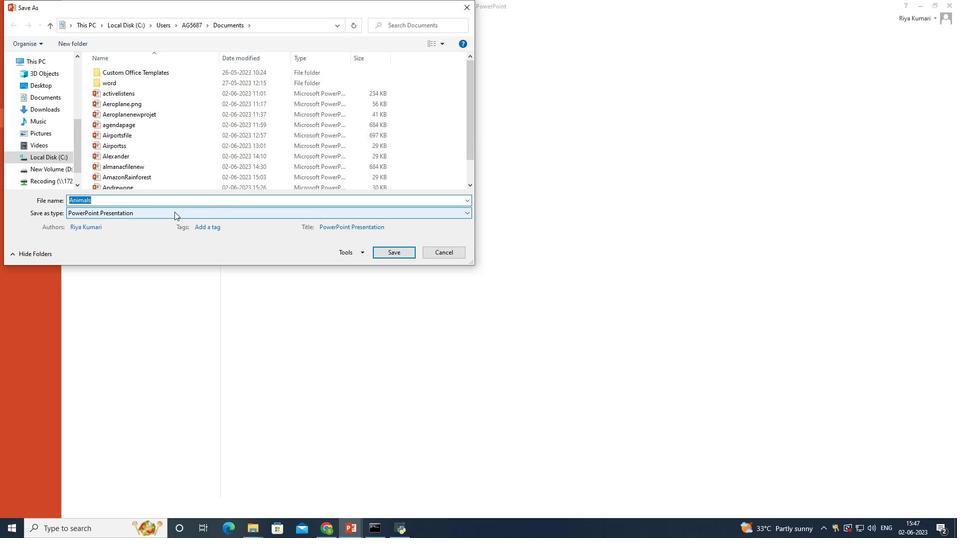 
Action: Mouse pressed left at (169, 210)
Screenshot: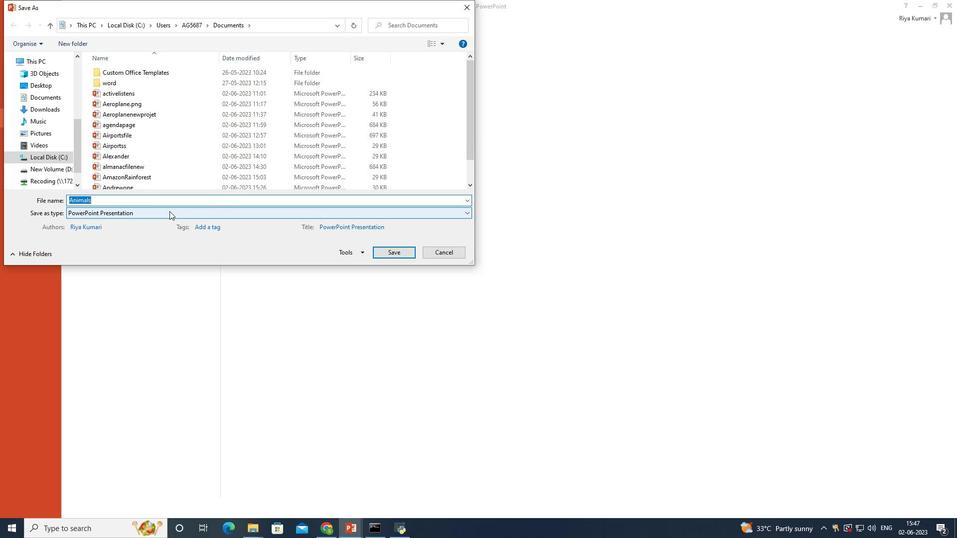 
Action: Mouse moved to (160, 247)
Screenshot: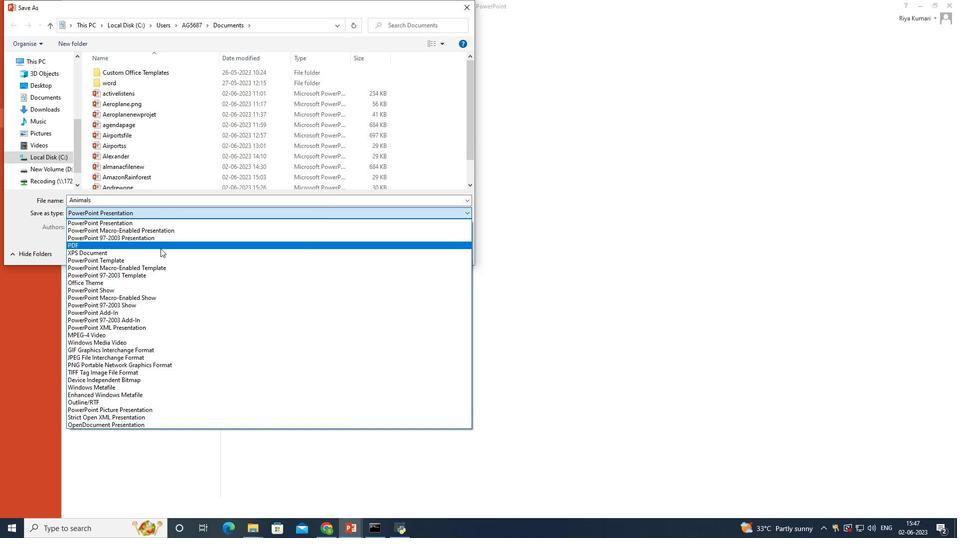 
Action: Mouse pressed left at (160, 247)
Screenshot: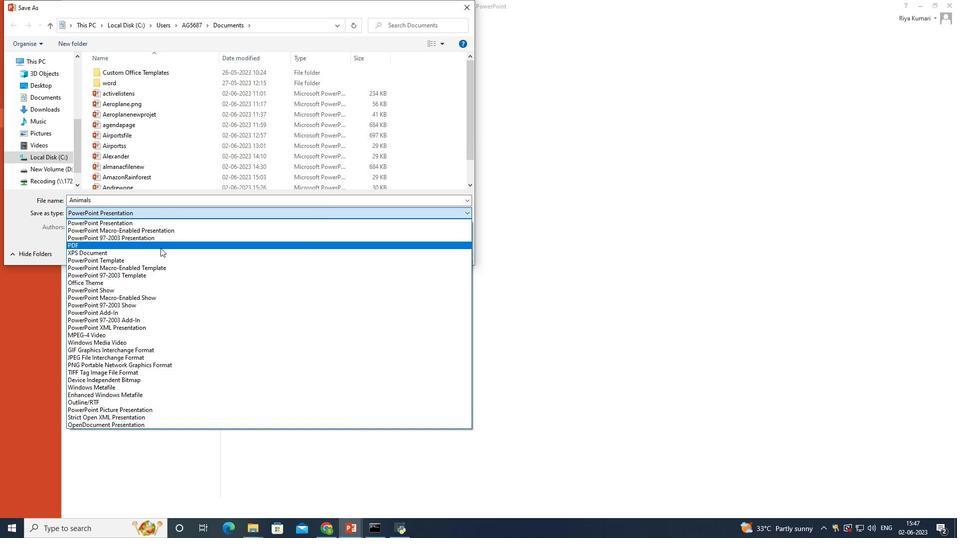 
Action: Mouse moved to (405, 289)
Screenshot: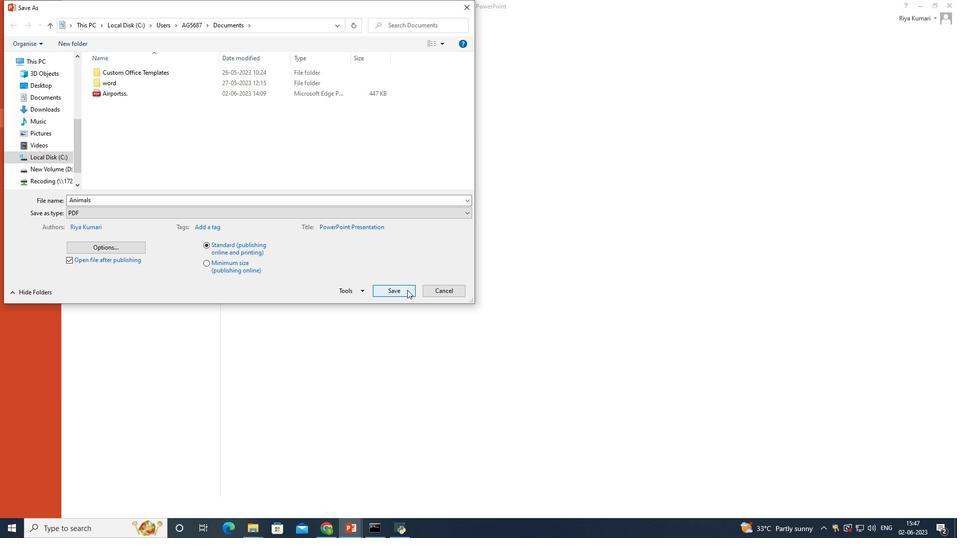 
Action: Mouse pressed left at (405, 289)
Screenshot: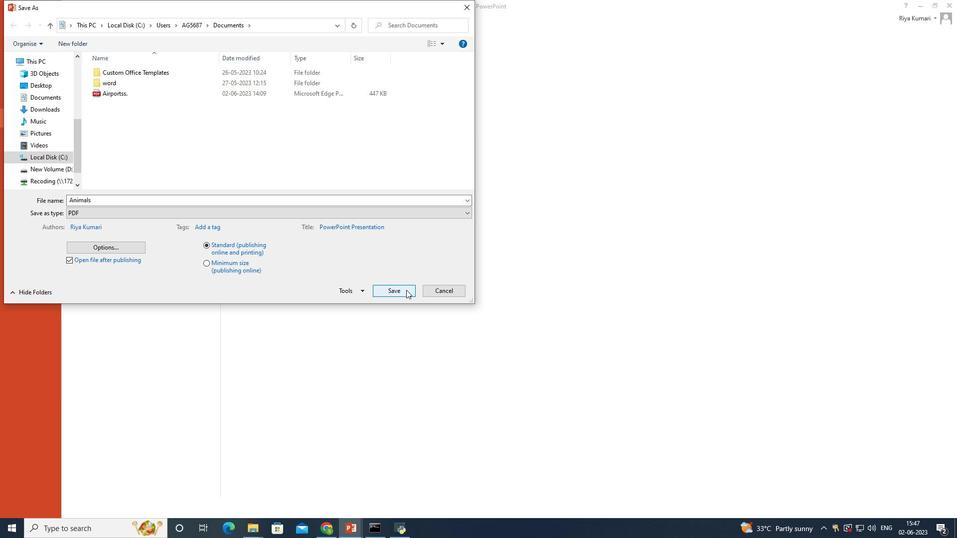 
Action: Mouse moved to (640, 243)
Screenshot: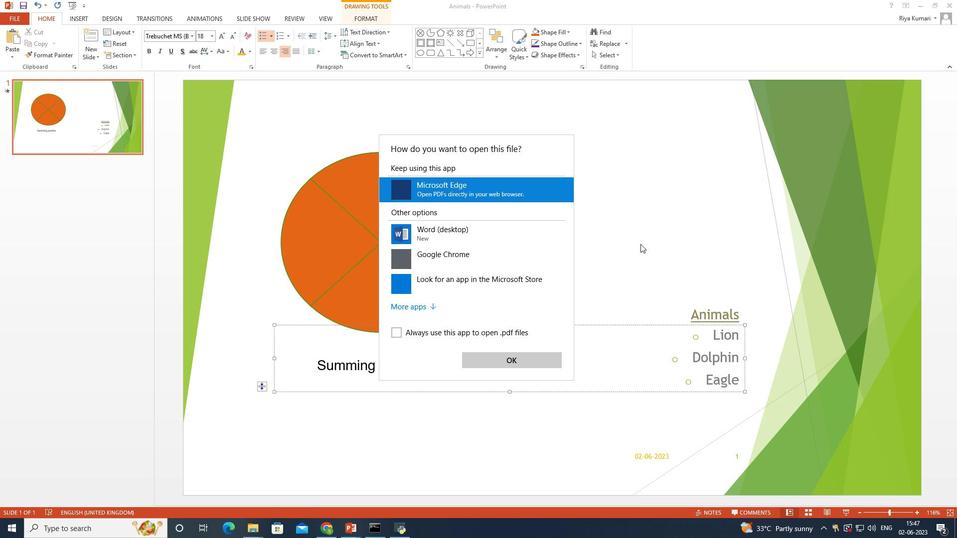 
Action: Mouse pressed left at (640, 243)
Screenshot: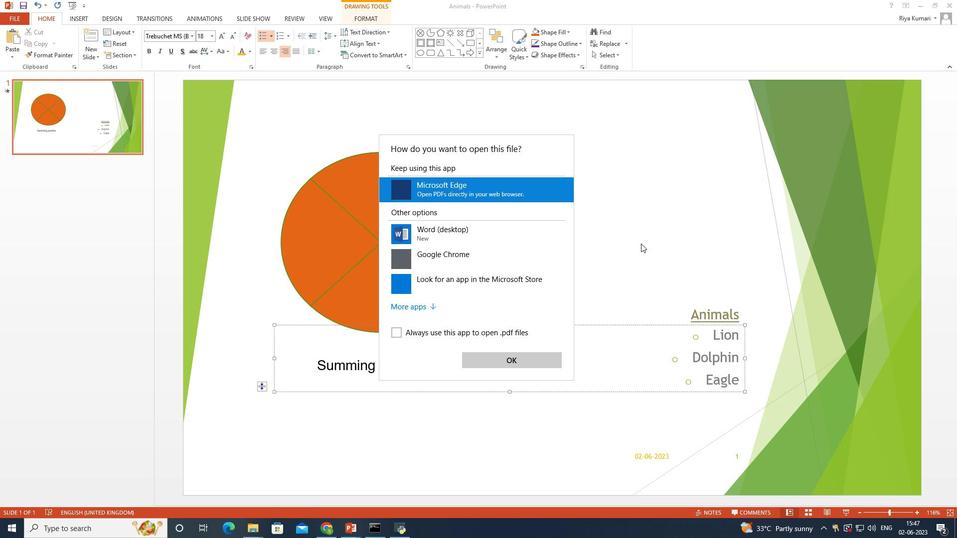 
Action: Mouse moved to (639, 241)
Screenshot: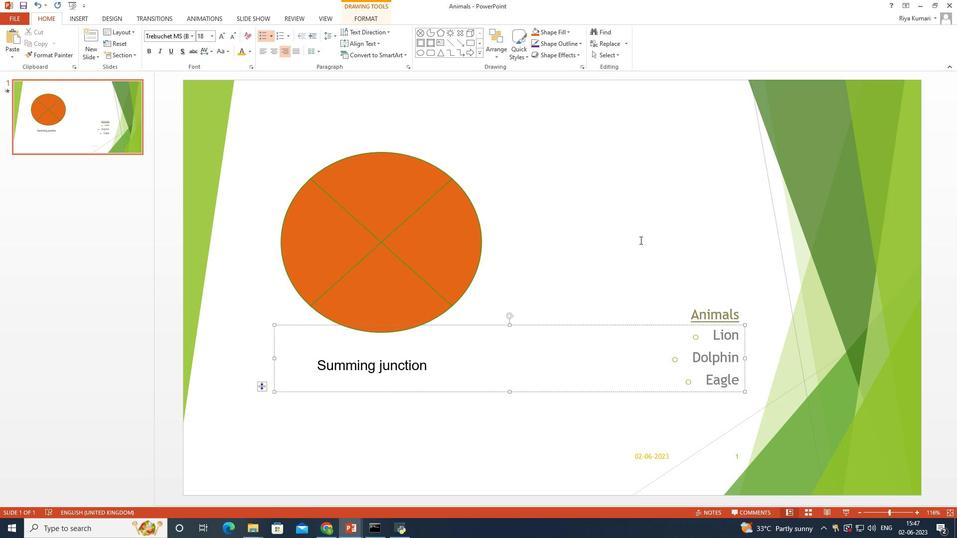 
